 Task: Look for space in Itaberaí, Brazil from 5th June, 2023 to 16th June, 2023 for 2 adults in price range Rs.14000 to Rs.18000. Place can be entire place with 1  bedroom having 1 bed and 1 bathroom. Property type can be house, flat, guest house, hotel. Amenities needed are: wifi. Booking option can be shelf check-in. Required host language is Spanish.
Action: Key pressed i<Key.caps_lock>taberai,<Key.space><Key.caps_lock>b<Key.caps_lock>razil<Key.enter>
Screenshot: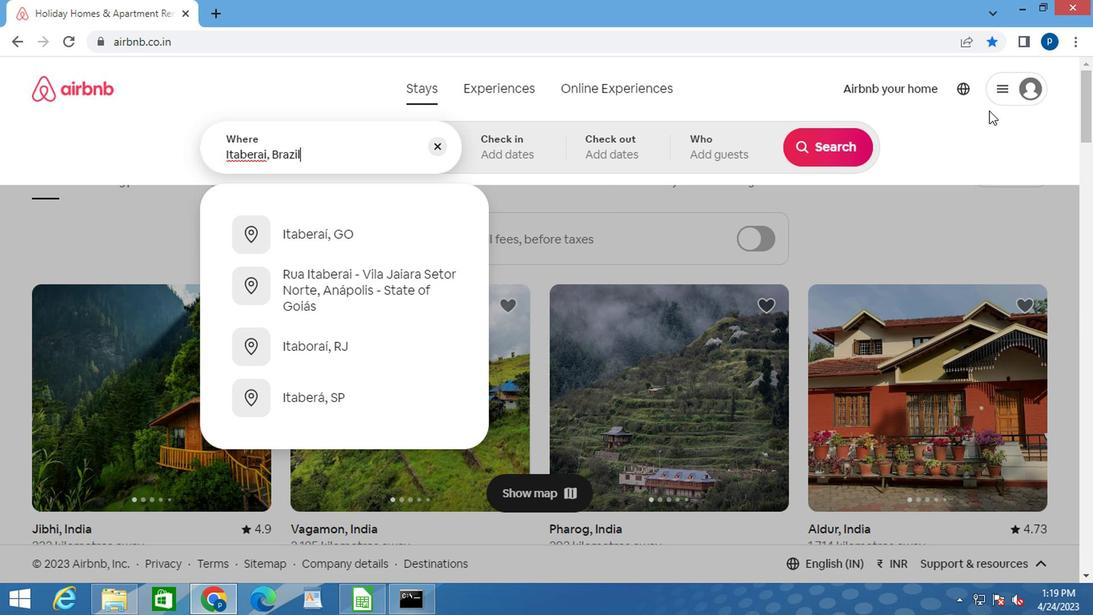 
Action: Mouse moved to (810, 273)
Screenshot: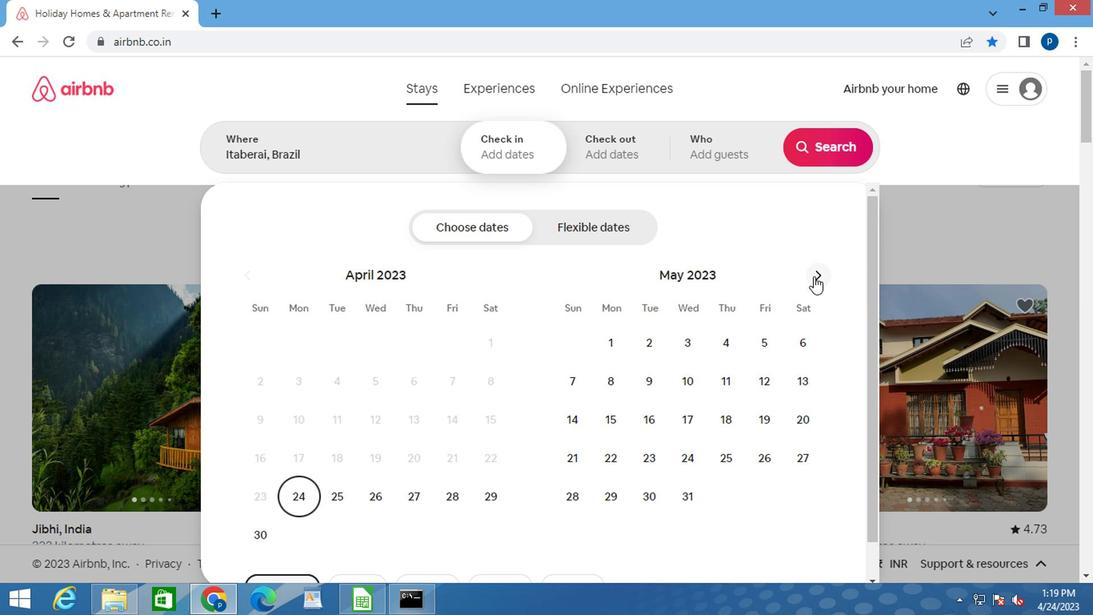 
Action: Mouse pressed left at (810, 273)
Screenshot: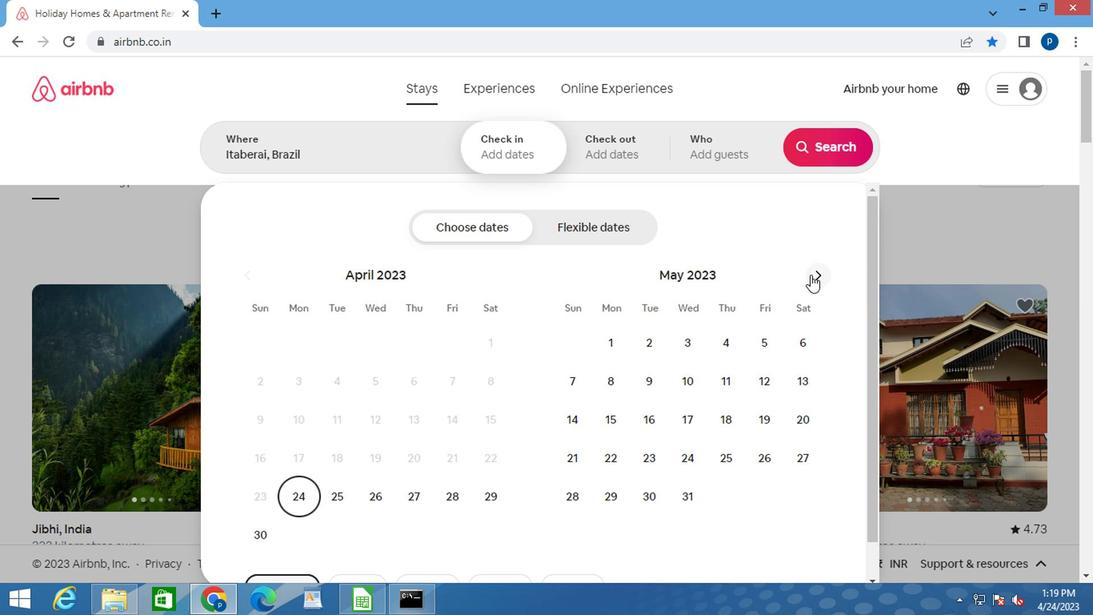 
Action: Mouse moved to (611, 378)
Screenshot: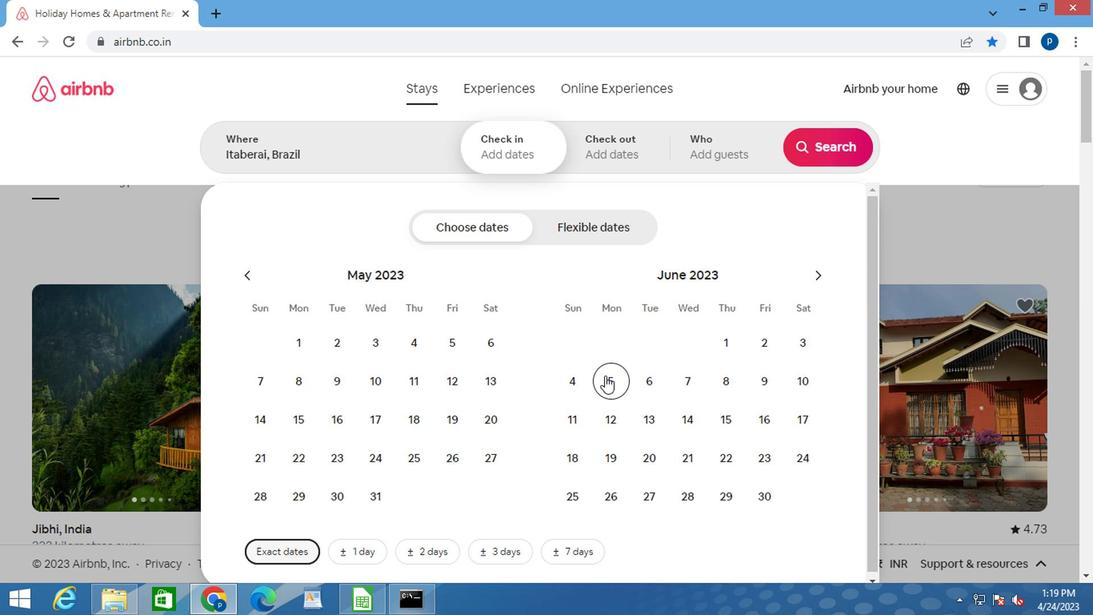 
Action: Mouse pressed left at (611, 378)
Screenshot: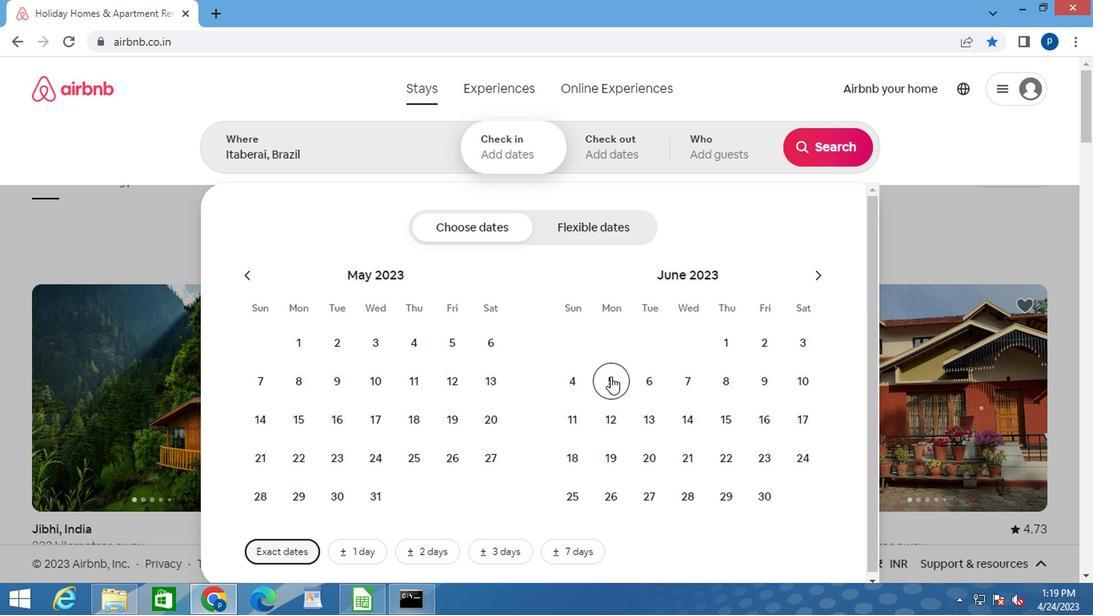 
Action: Mouse moved to (754, 420)
Screenshot: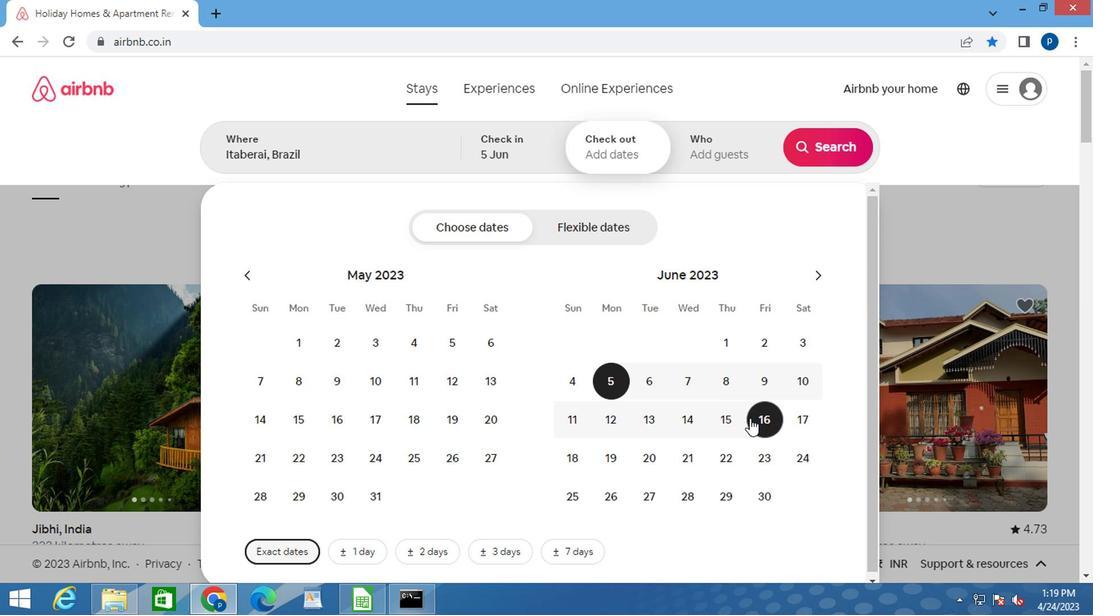 
Action: Mouse pressed left at (754, 420)
Screenshot: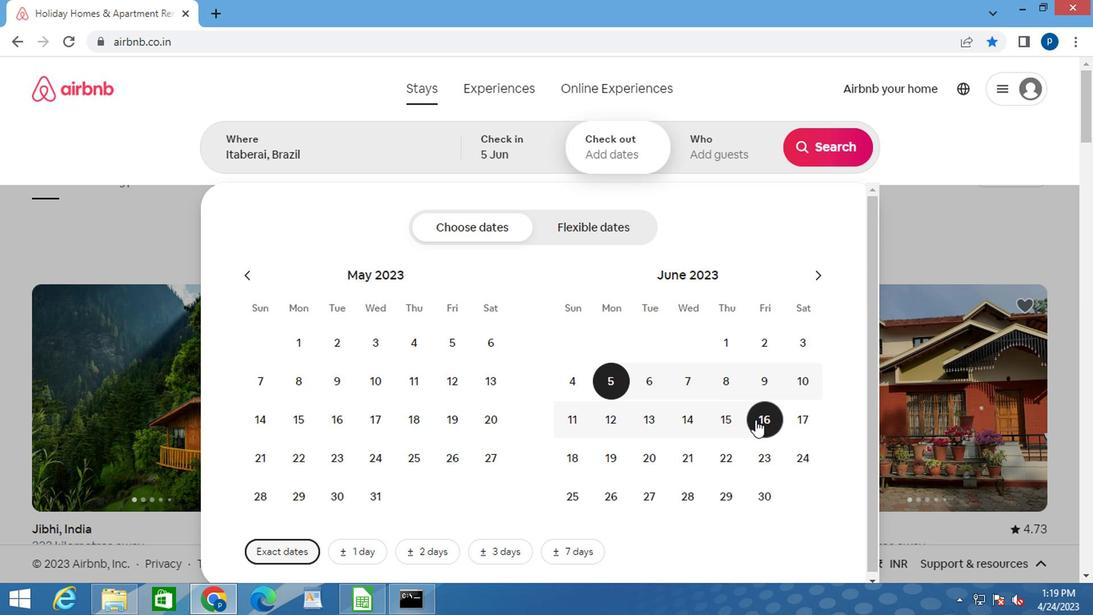 
Action: Mouse moved to (725, 148)
Screenshot: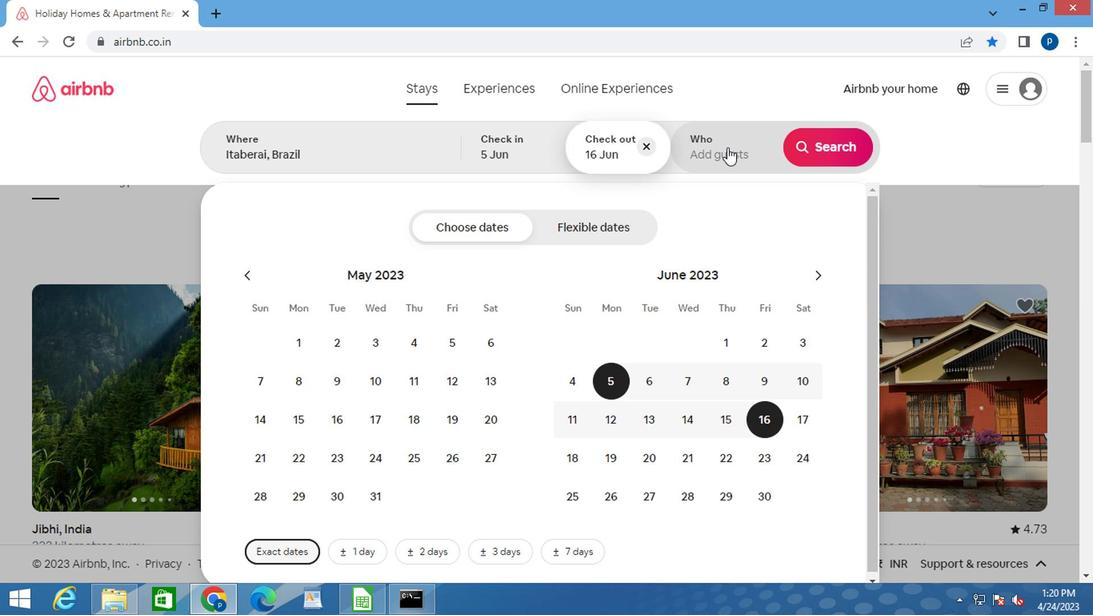 
Action: Mouse pressed left at (725, 148)
Screenshot: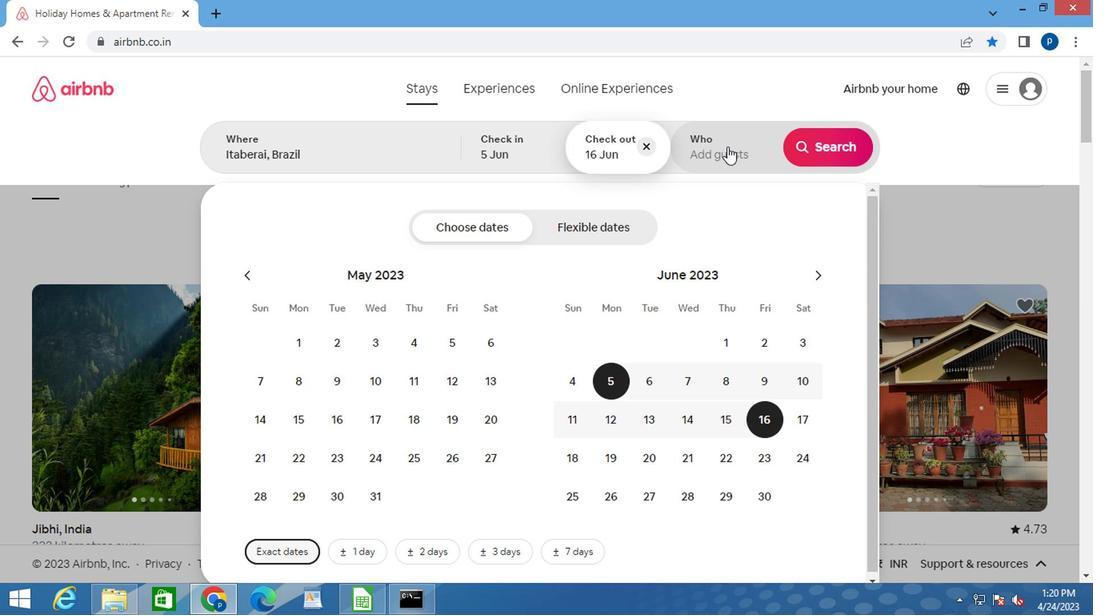 
Action: Mouse moved to (827, 229)
Screenshot: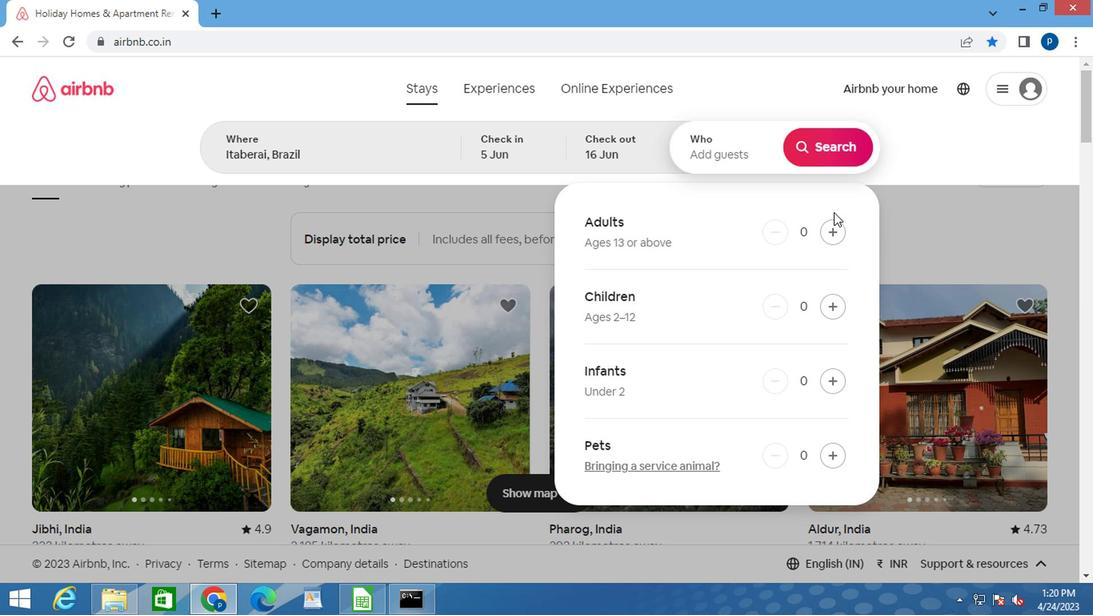 
Action: Mouse pressed left at (827, 229)
Screenshot: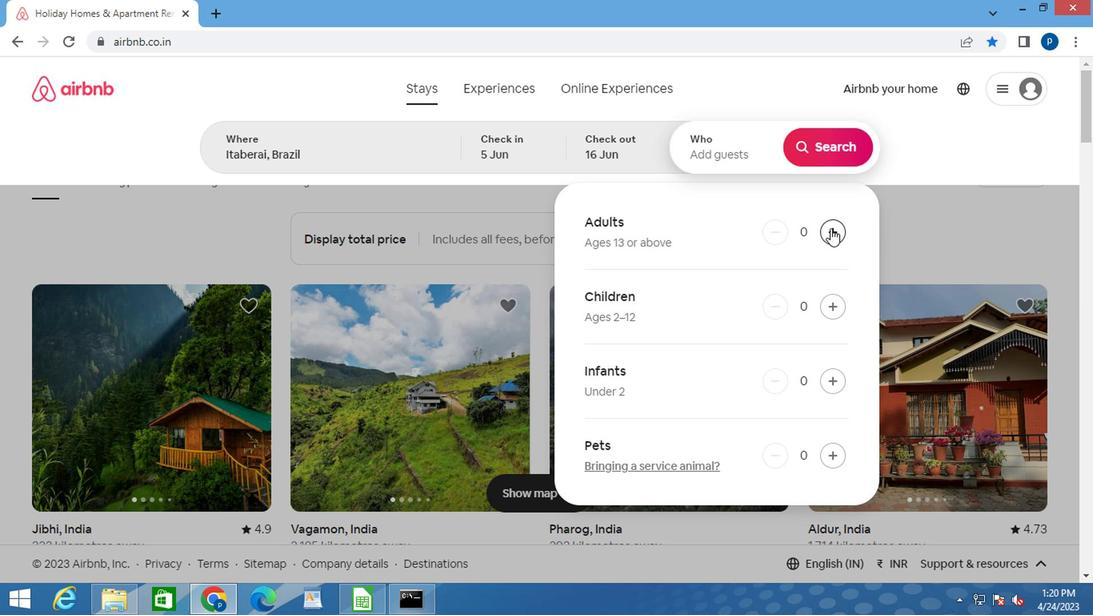 
Action: Mouse pressed left at (827, 229)
Screenshot: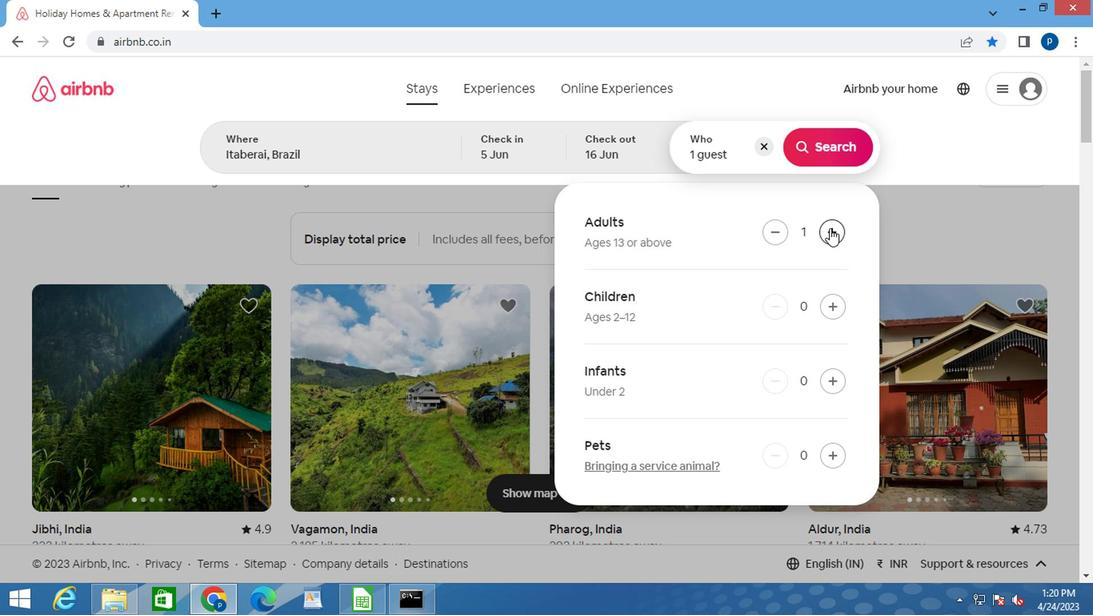 
Action: Mouse moved to (822, 150)
Screenshot: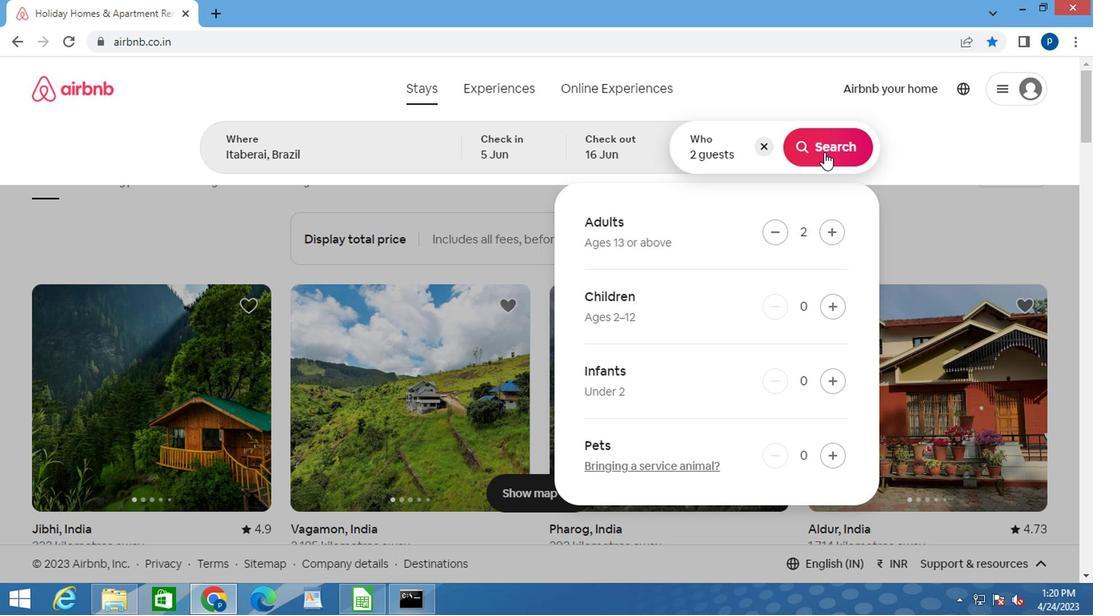 
Action: Mouse pressed left at (822, 150)
Screenshot: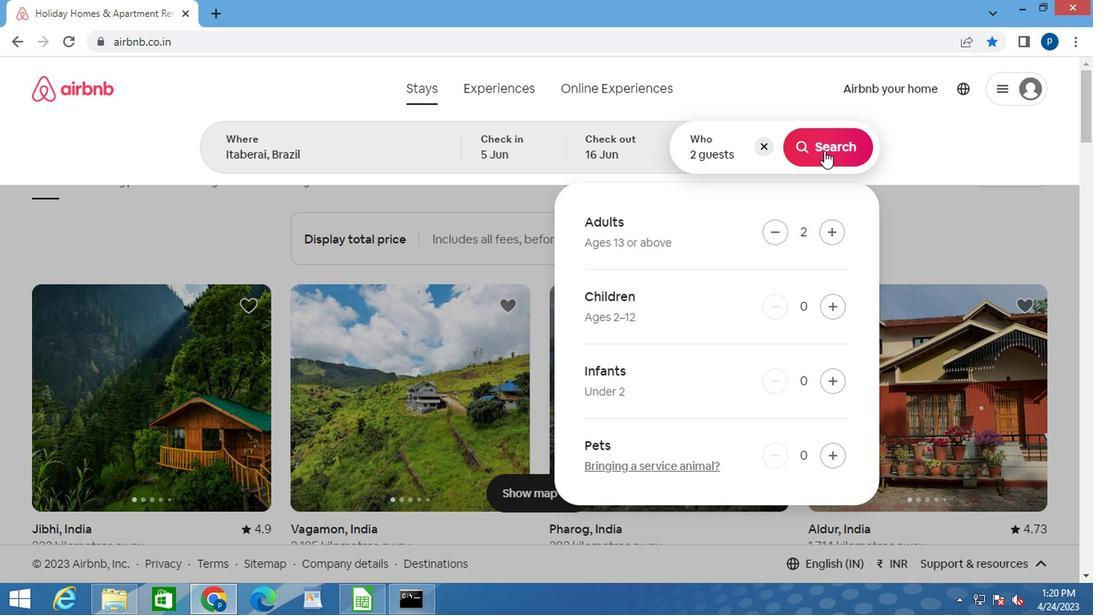 
Action: Mouse moved to (1014, 153)
Screenshot: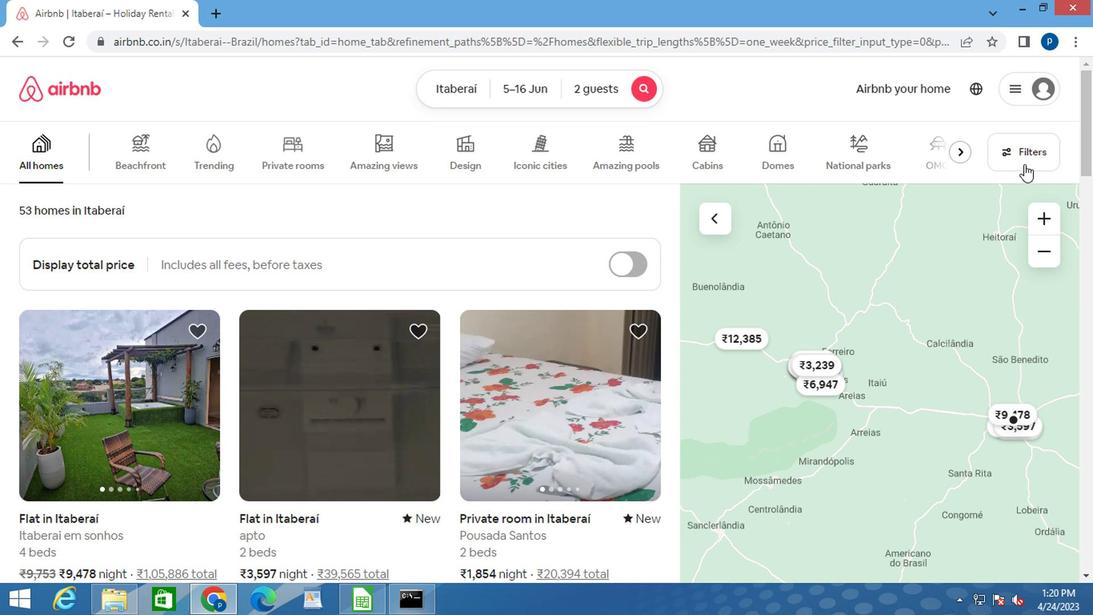 
Action: Mouse pressed left at (1014, 153)
Screenshot: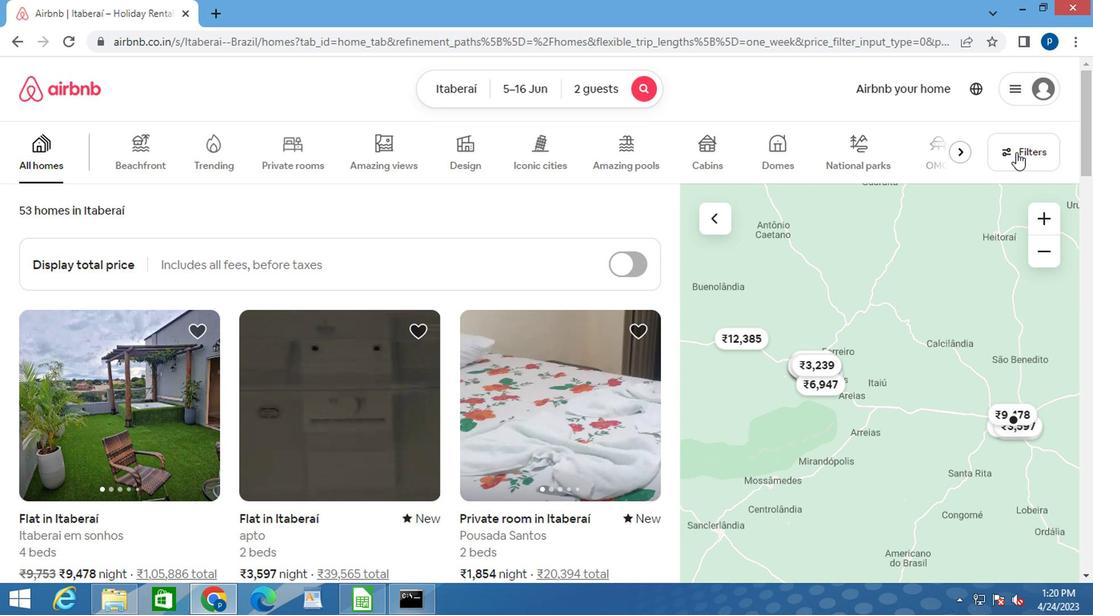 
Action: Mouse moved to (337, 354)
Screenshot: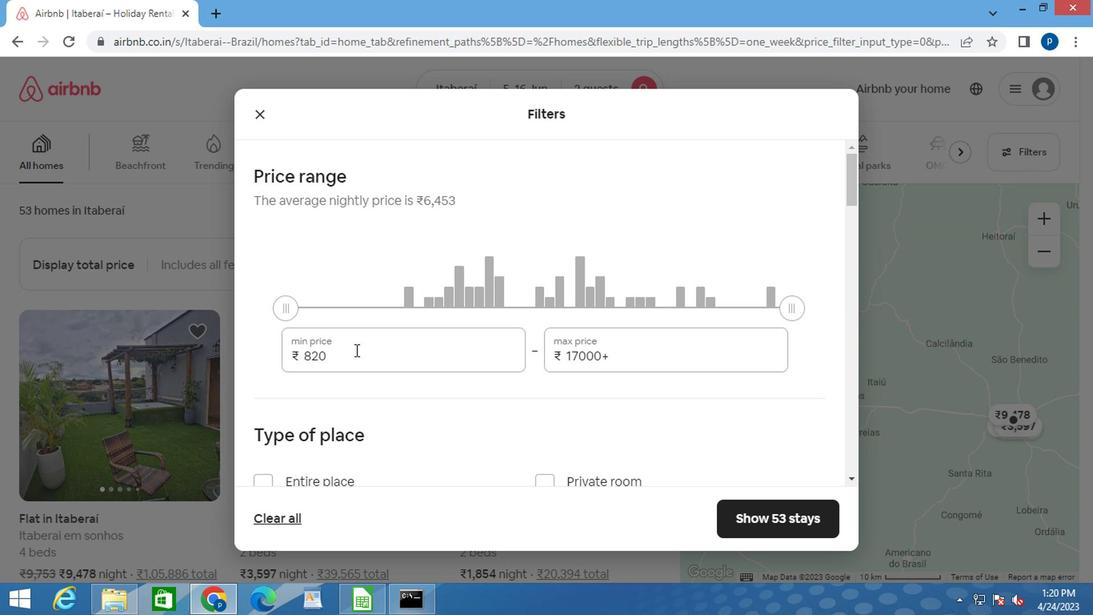 
Action: Mouse pressed left at (337, 354)
Screenshot: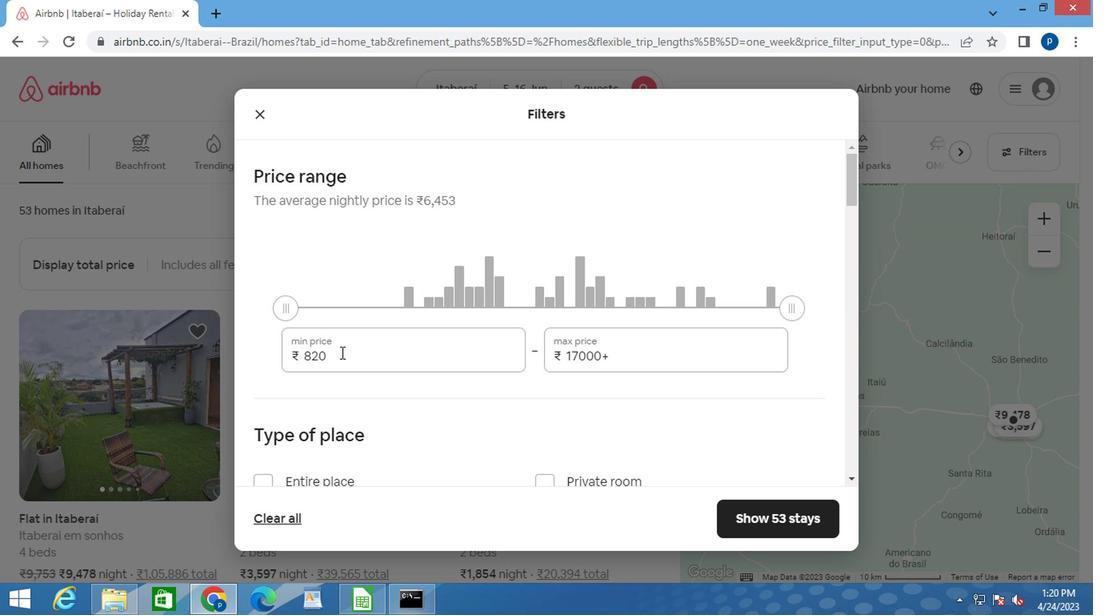 
Action: Mouse pressed left at (337, 354)
Screenshot: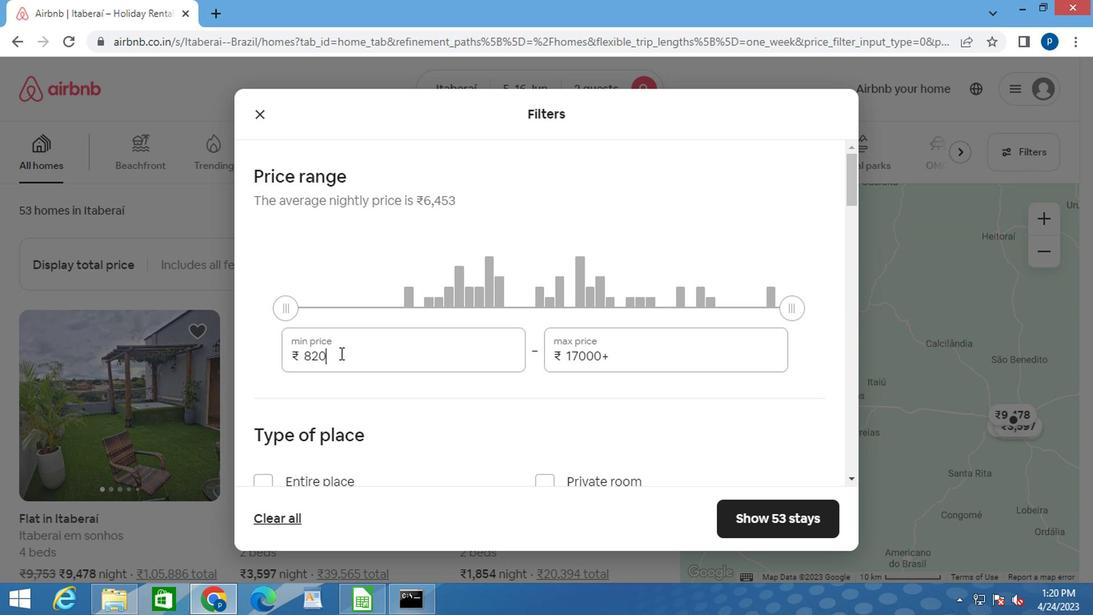 
Action: Mouse pressed left at (337, 354)
Screenshot: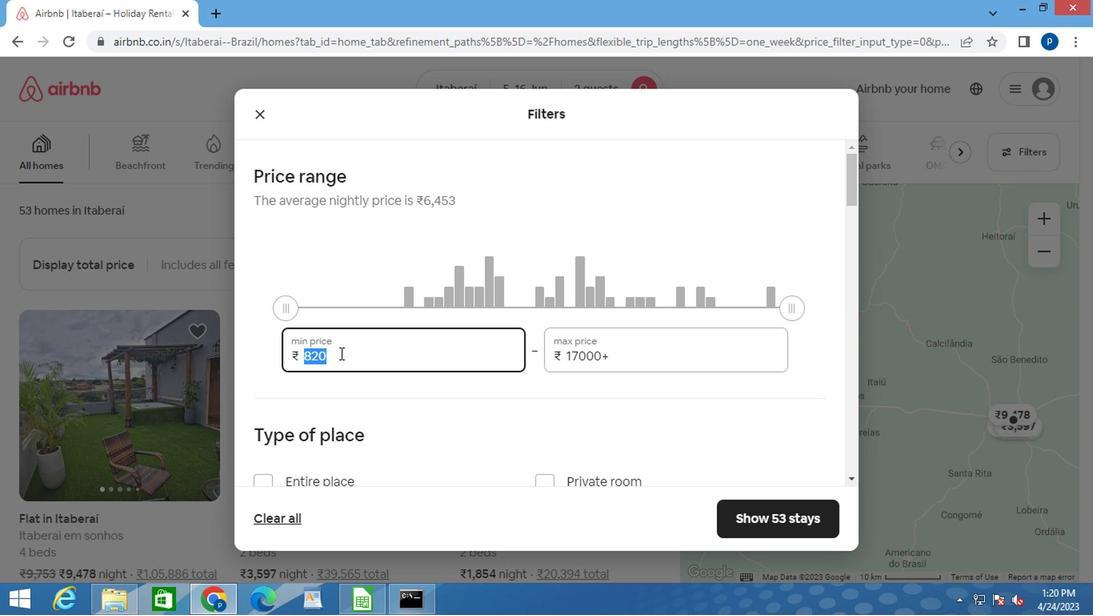 
Action: Key pressed 14000<Key.tab>1800
Screenshot: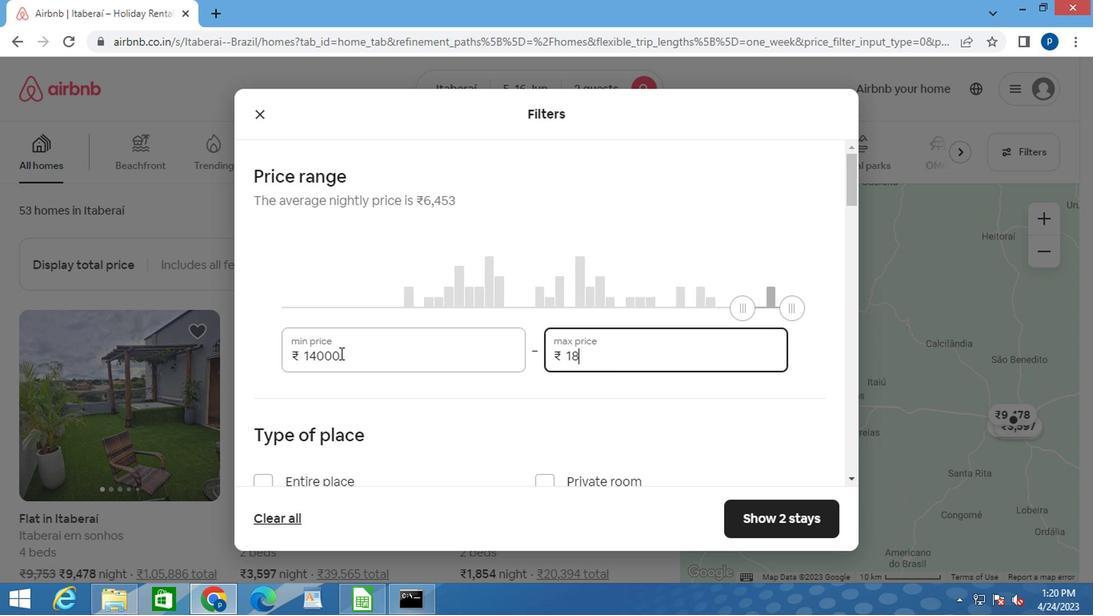
Action: Mouse moved to (384, 382)
Screenshot: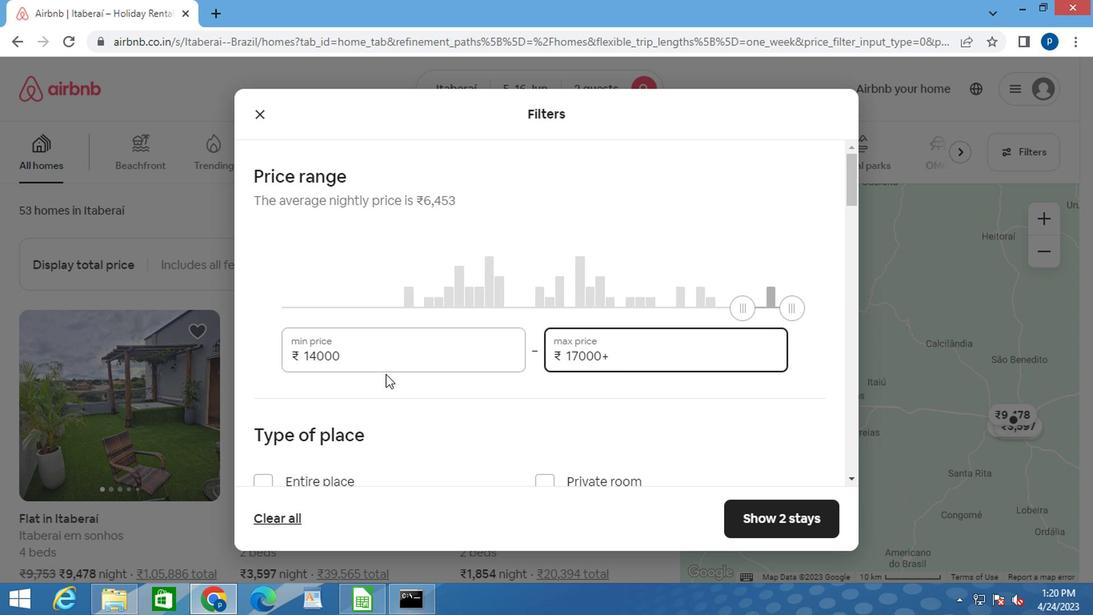 
Action: Mouse scrolled (384, 381) with delta (0, -1)
Screenshot: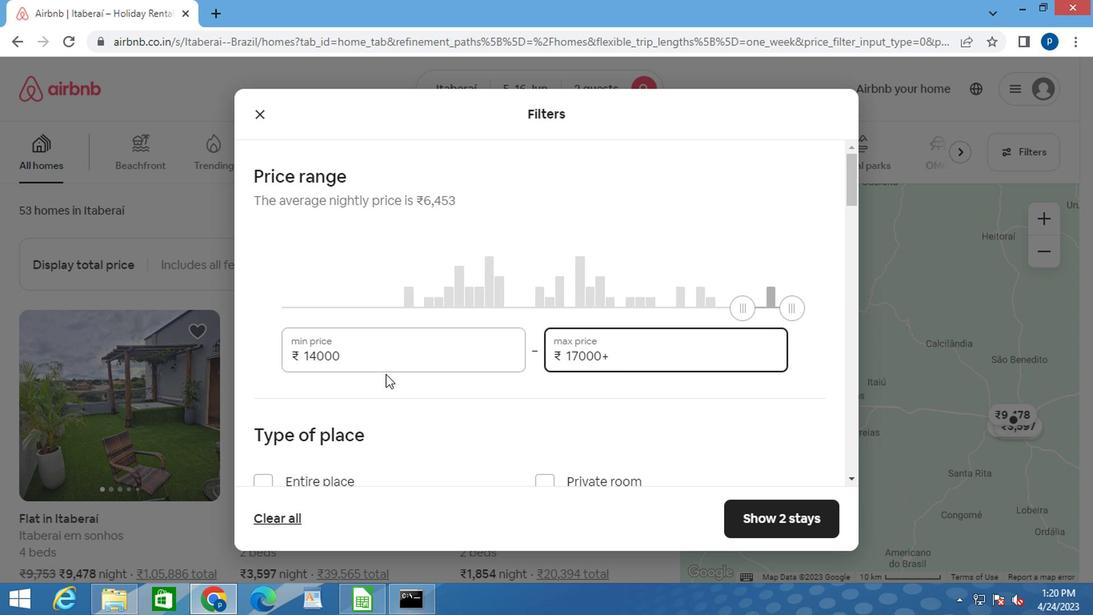 
Action: Mouse scrolled (384, 381) with delta (0, -1)
Screenshot: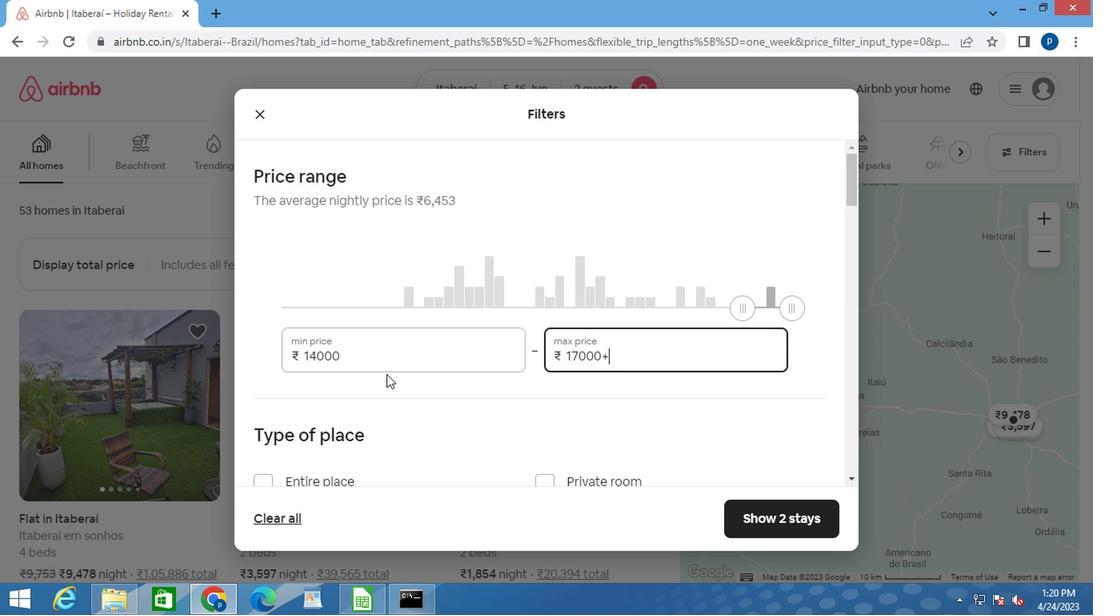 
Action: Mouse moved to (383, 382)
Screenshot: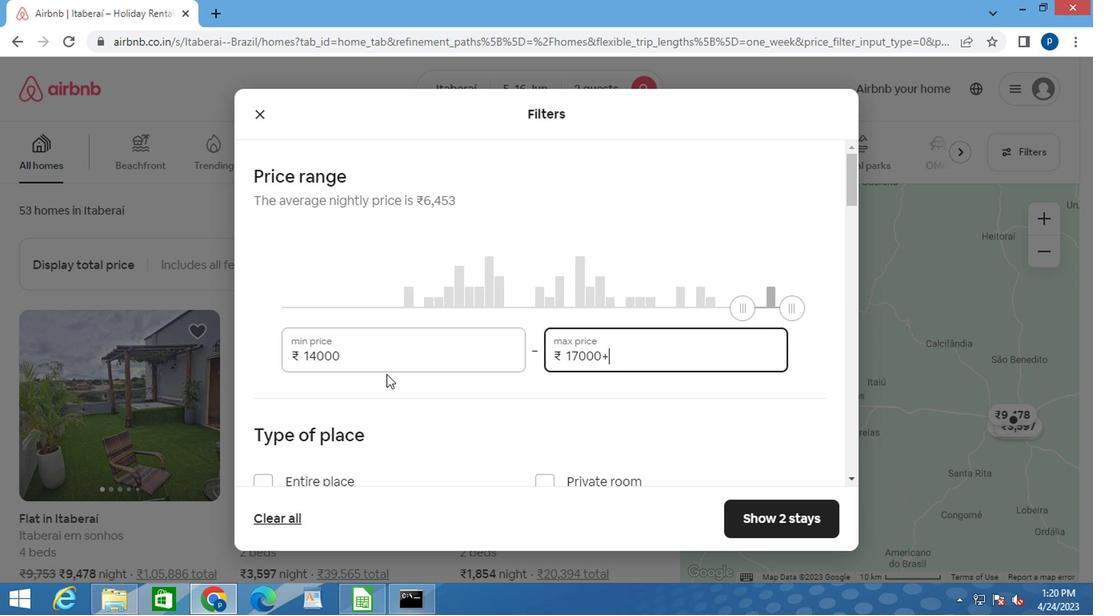 
Action: Mouse scrolled (383, 382) with delta (0, 0)
Screenshot: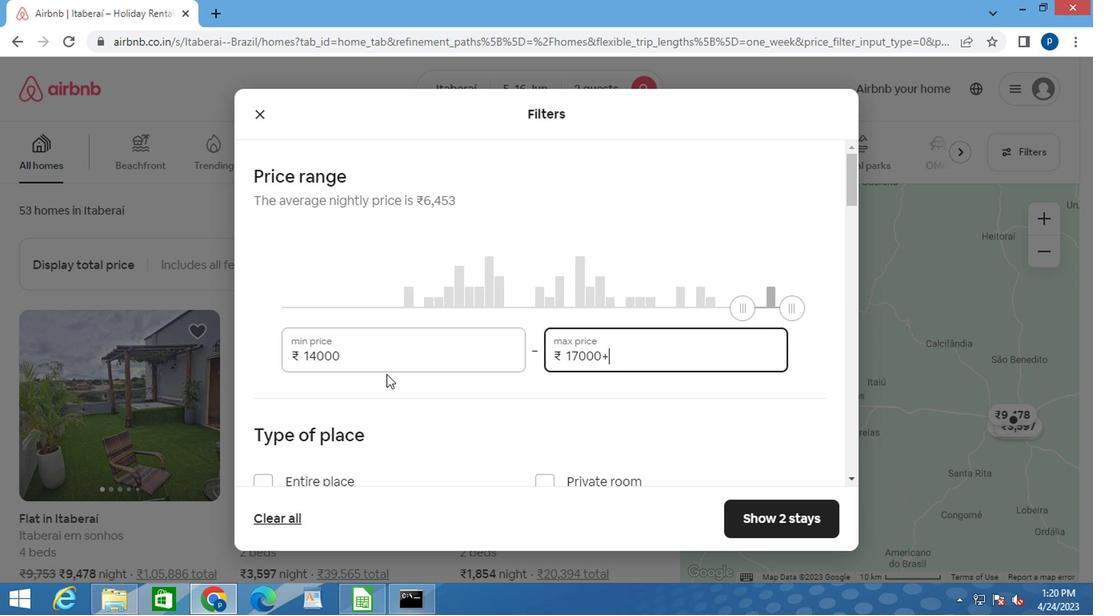 
Action: Mouse moved to (261, 249)
Screenshot: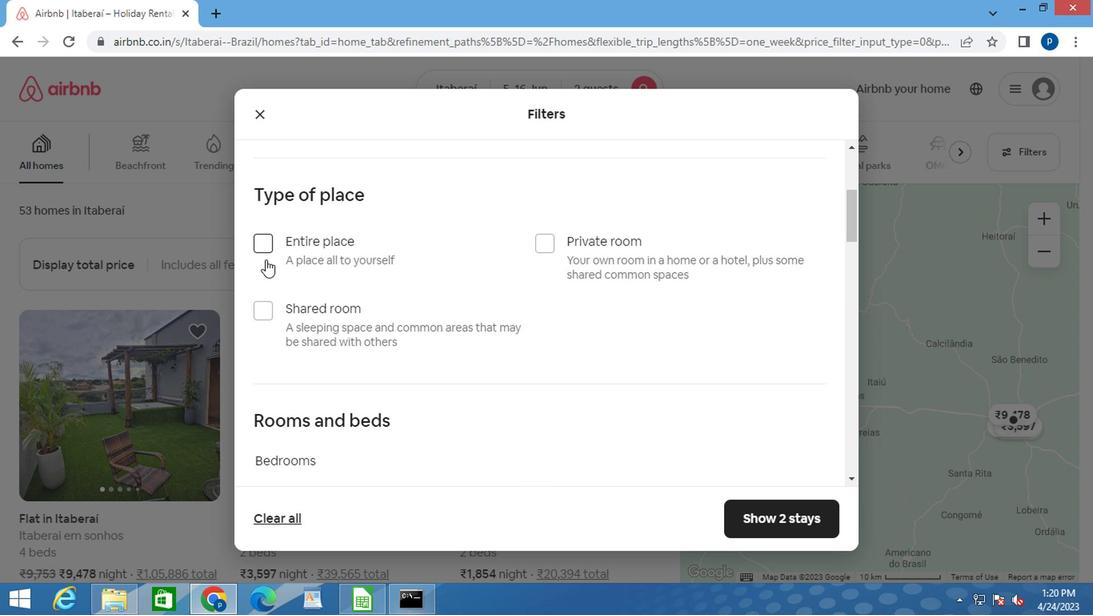 
Action: Mouse pressed left at (261, 249)
Screenshot: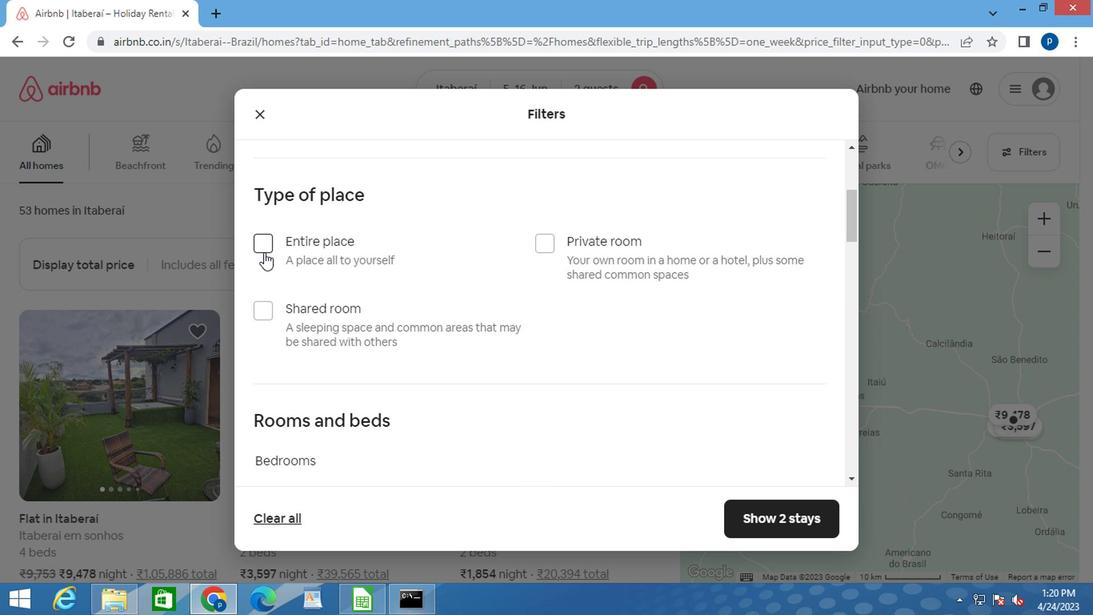 
Action: Mouse moved to (489, 323)
Screenshot: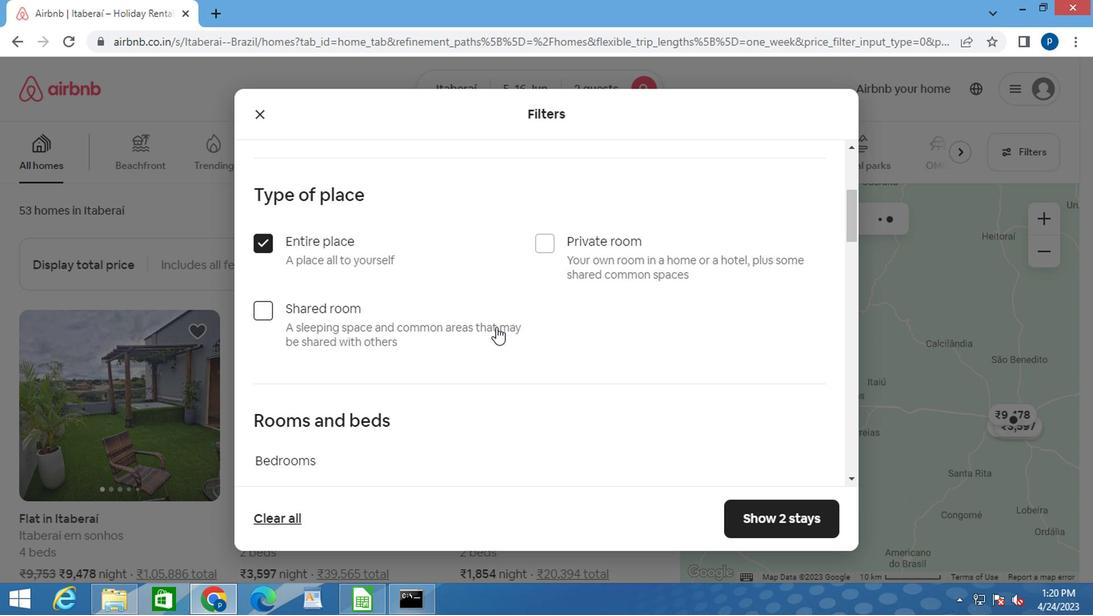
Action: Mouse scrolled (489, 322) with delta (0, 0)
Screenshot: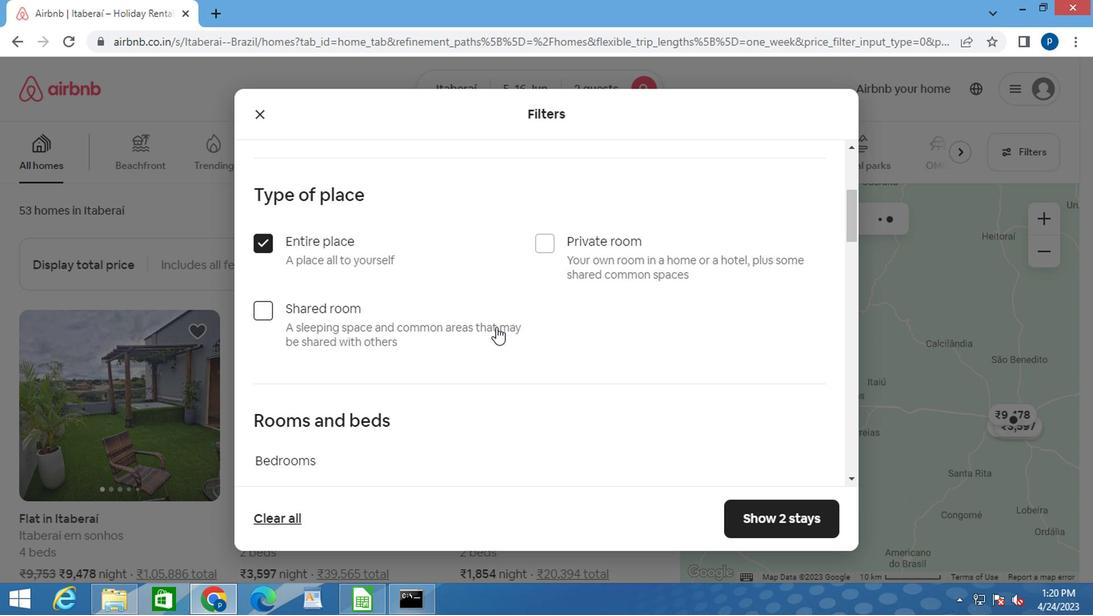 
Action: Mouse moved to (482, 324)
Screenshot: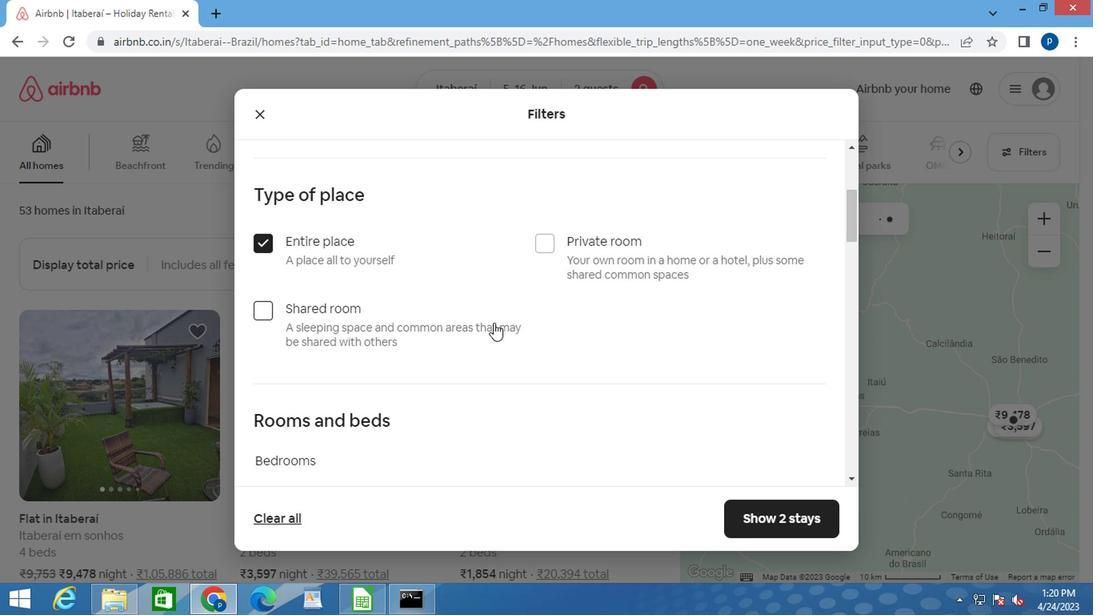 
Action: Mouse scrolled (482, 323) with delta (0, -1)
Screenshot: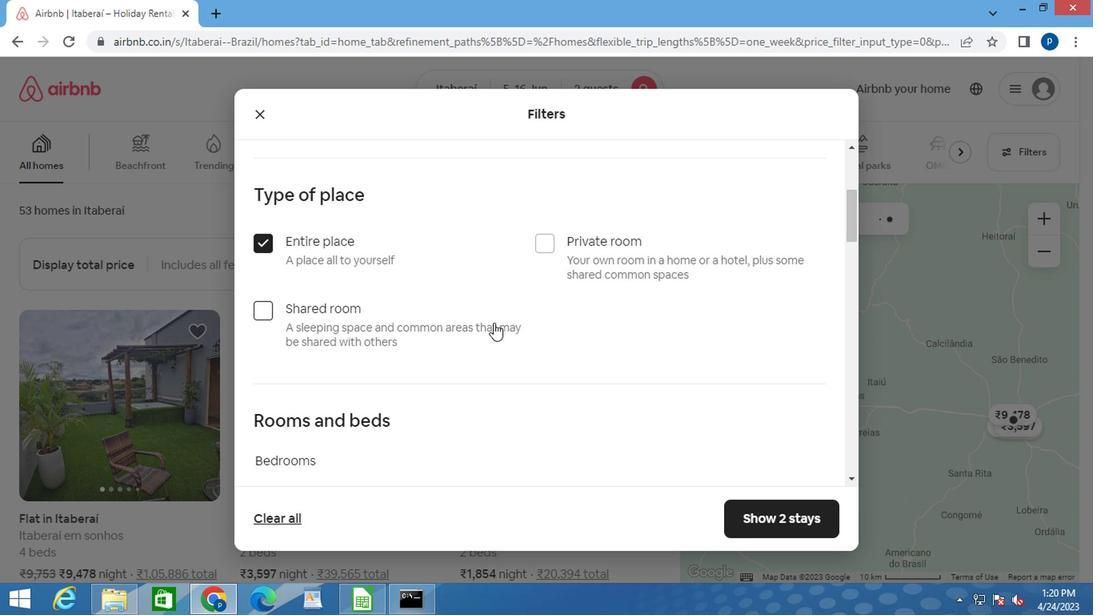 
Action: Mouse moved to (332, 342)
Screenshot: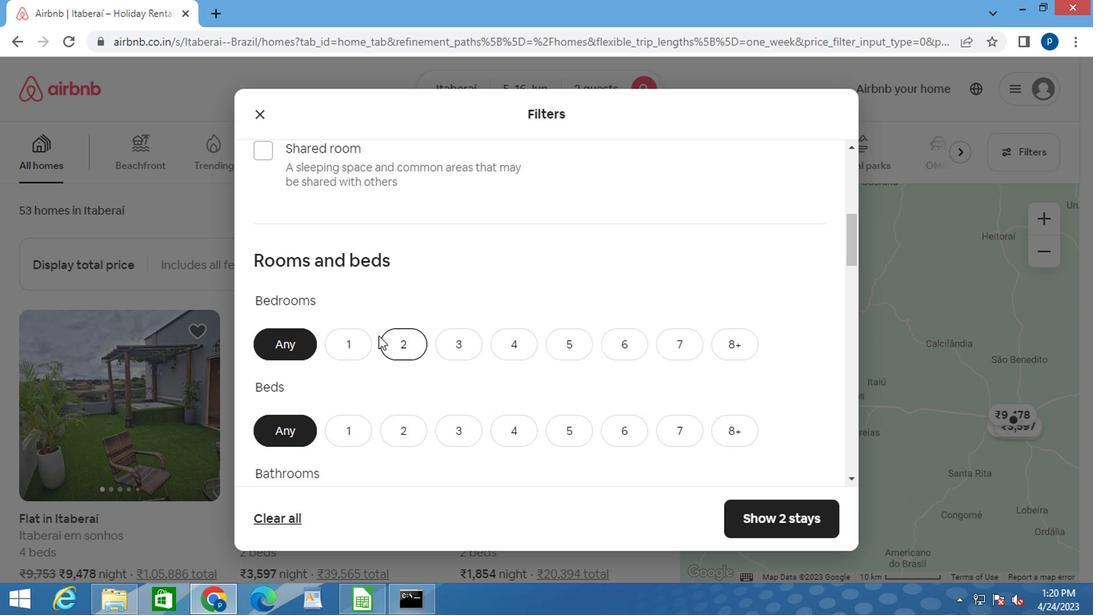 
Action: Mouse pressed left at (332, 342)
Screenshot: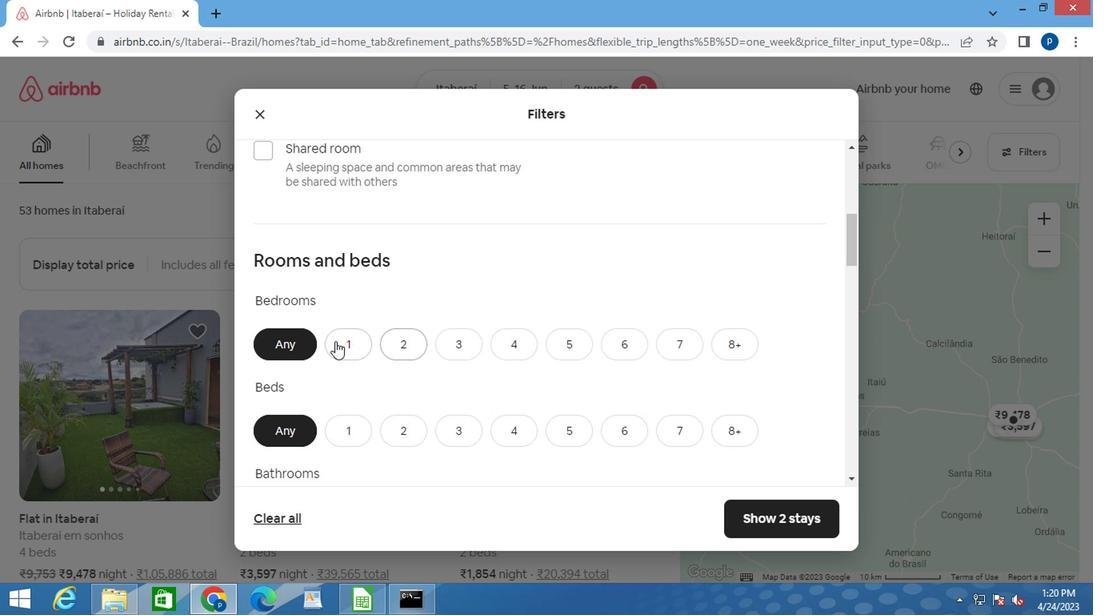 
Action: Mouse moved to (337, 342)
Screenshot: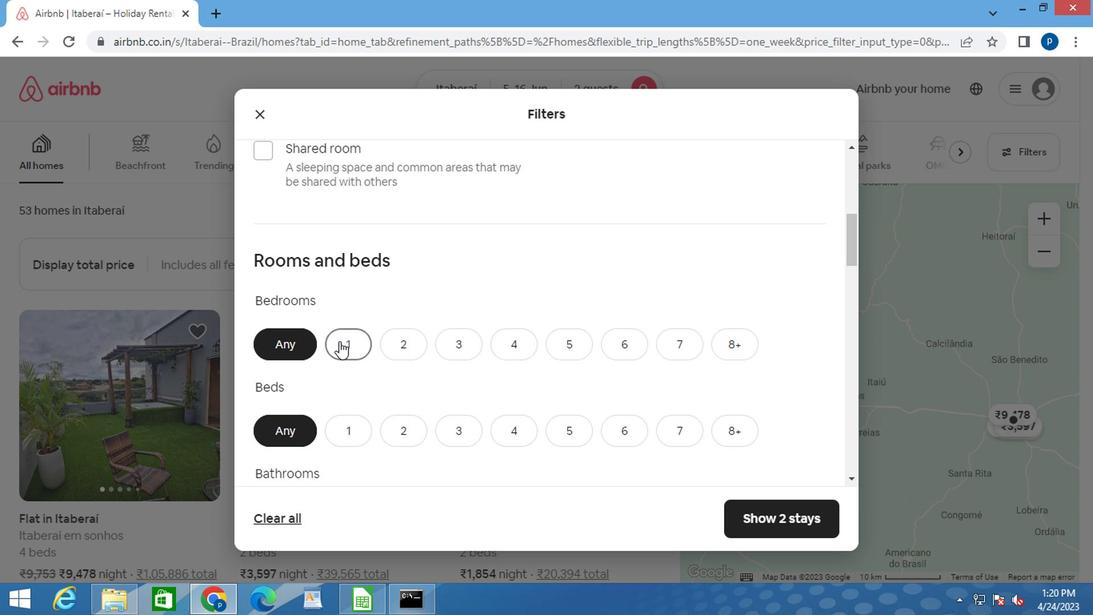 
Action: Mouse scrolled (337, 342) with delta (0, 0)
Screenshot: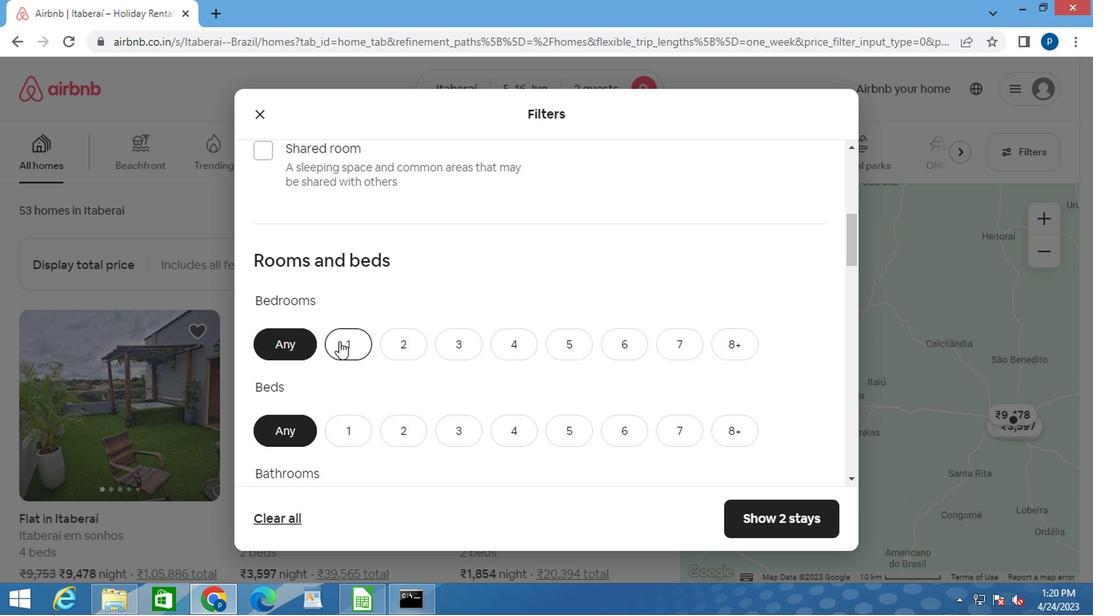 
Action: Mouse scrolled (337, 342) with delta (0, 0)
Screenshot: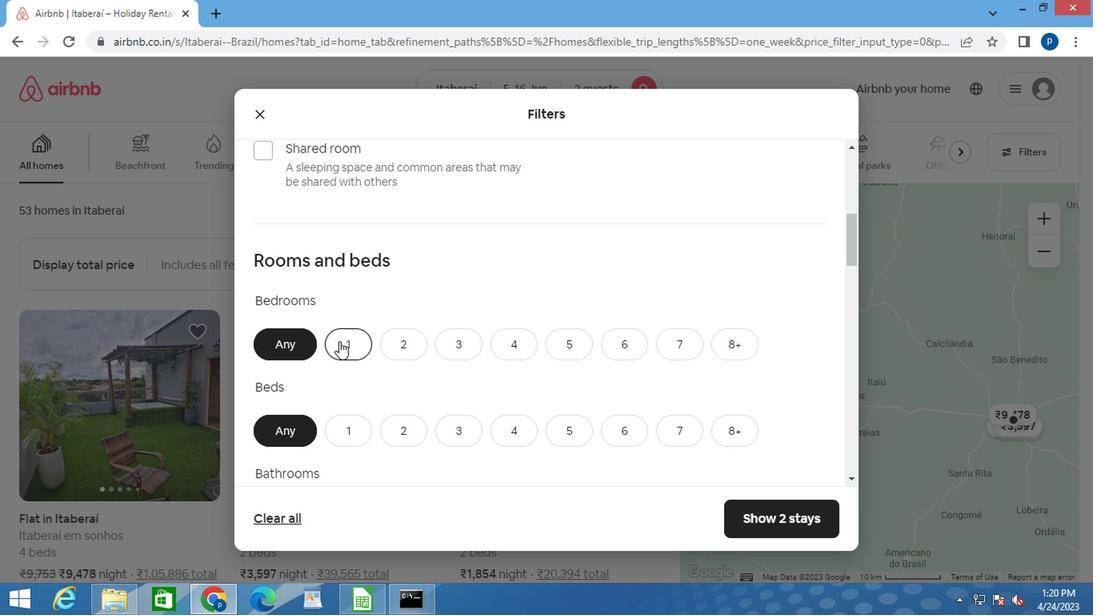 
Action: Mouse moved to (342, 272)
Screenshot: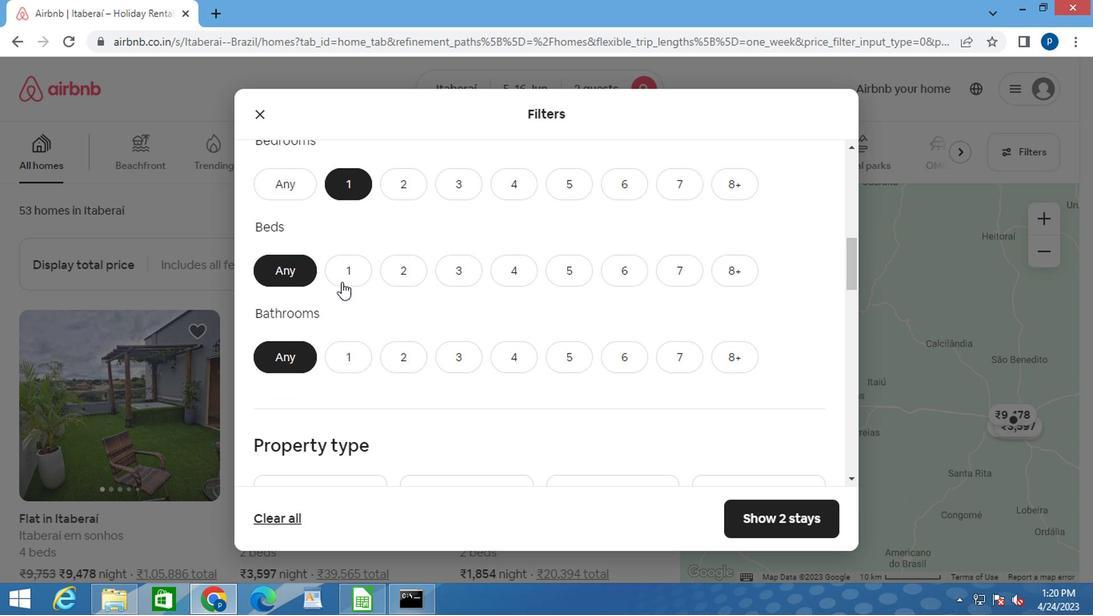 
Action: Mouse pressed left at (342, 272)
Screenshot: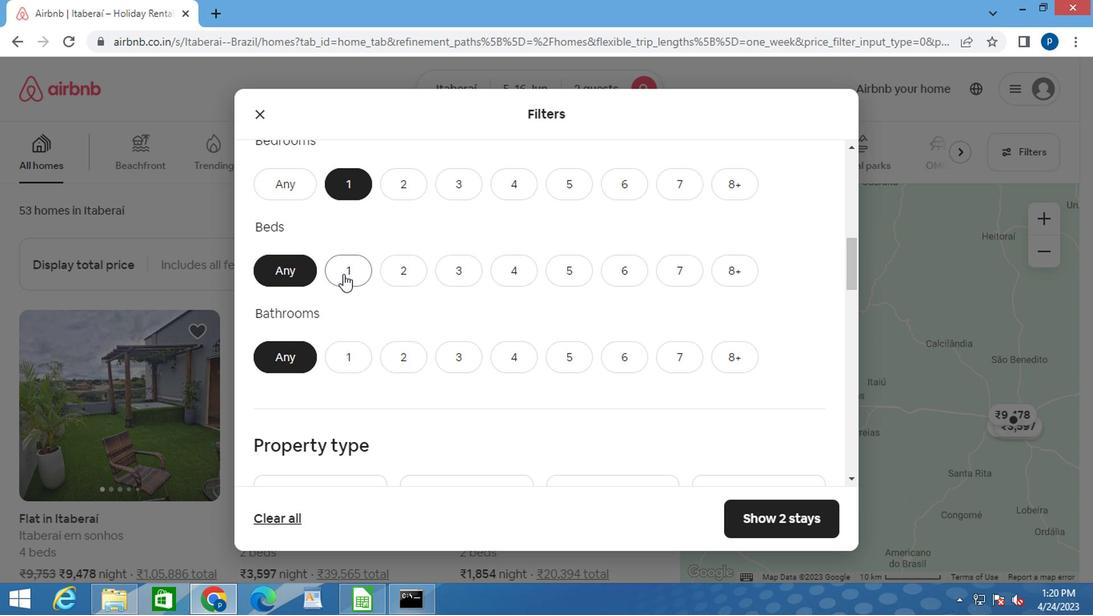 
Action: Mouse moved to (345, 354)
Screenshot: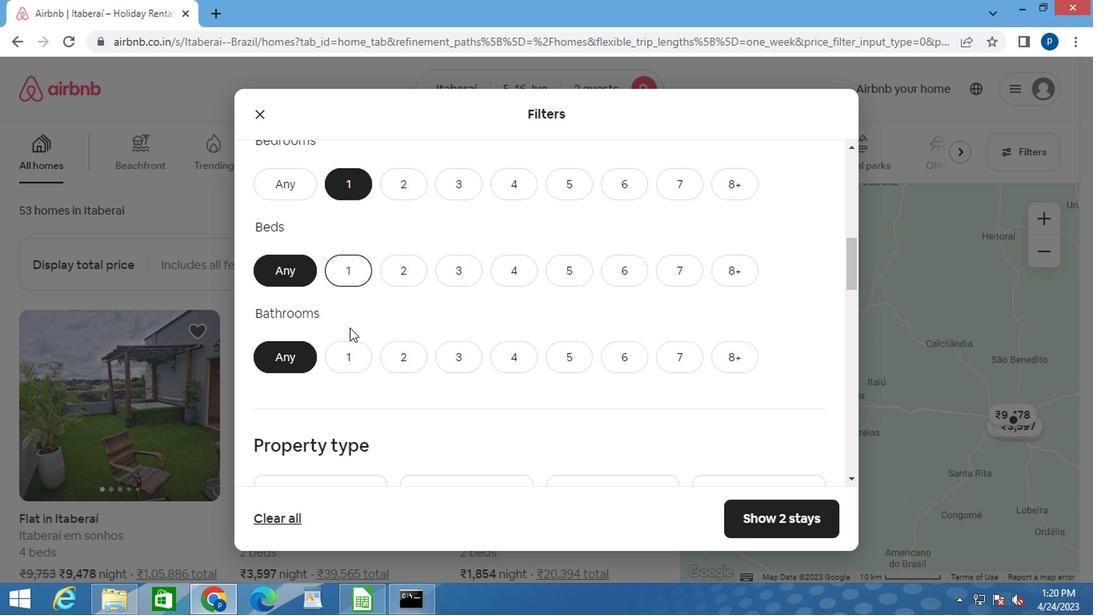 
Action: Mouse pressed left at (345, 354)
Screenshot: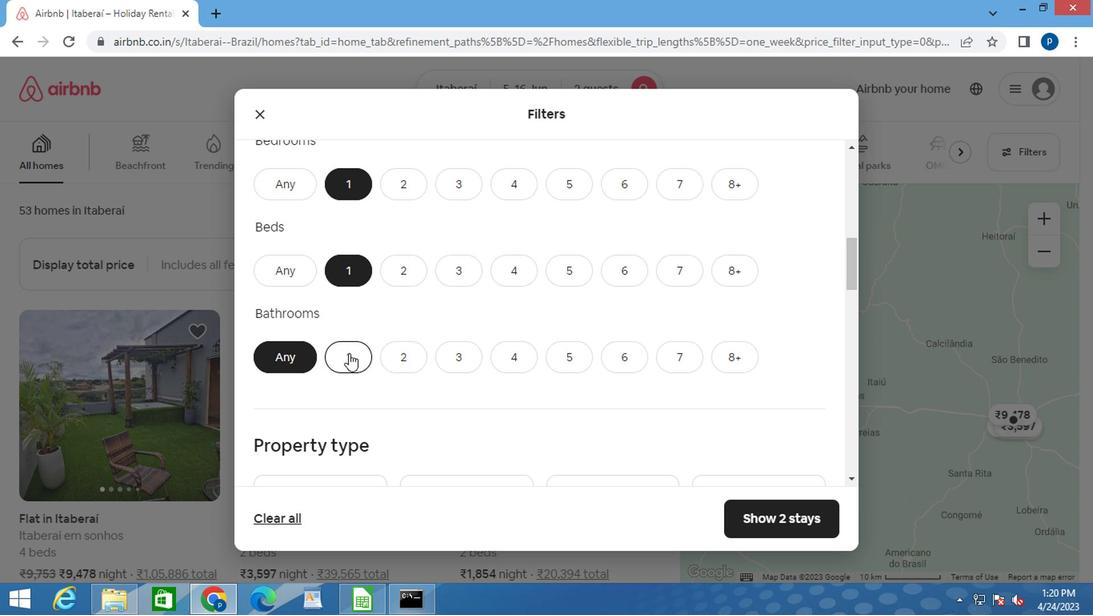 
Action: Mouse moved to (370, 348)
Screenshot: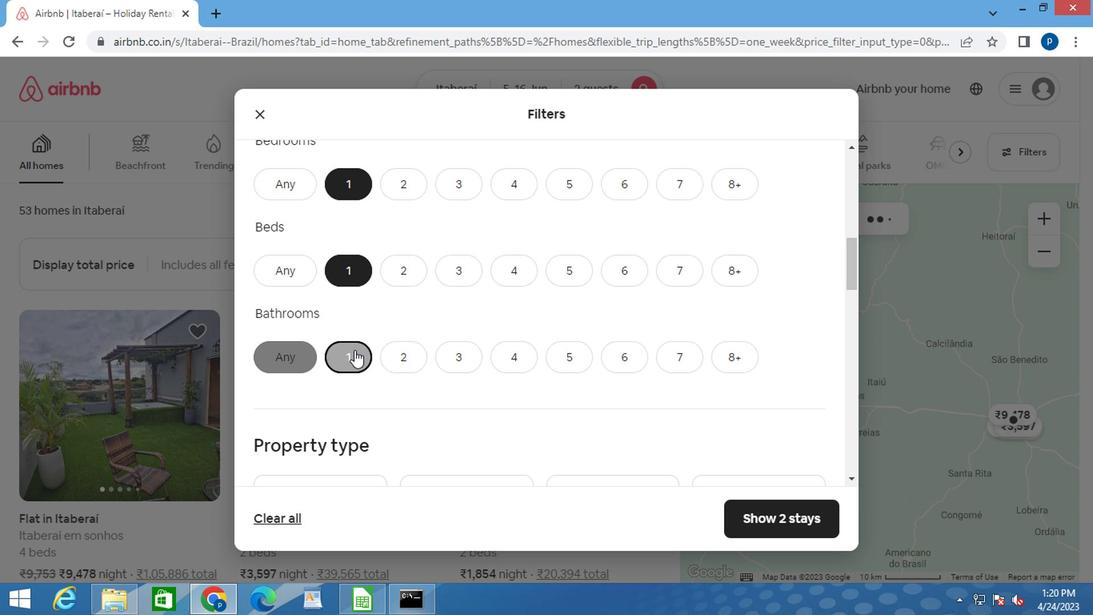 
Action: Mouse scrolled (370, 347) with delta (0, 0)
Screenshot: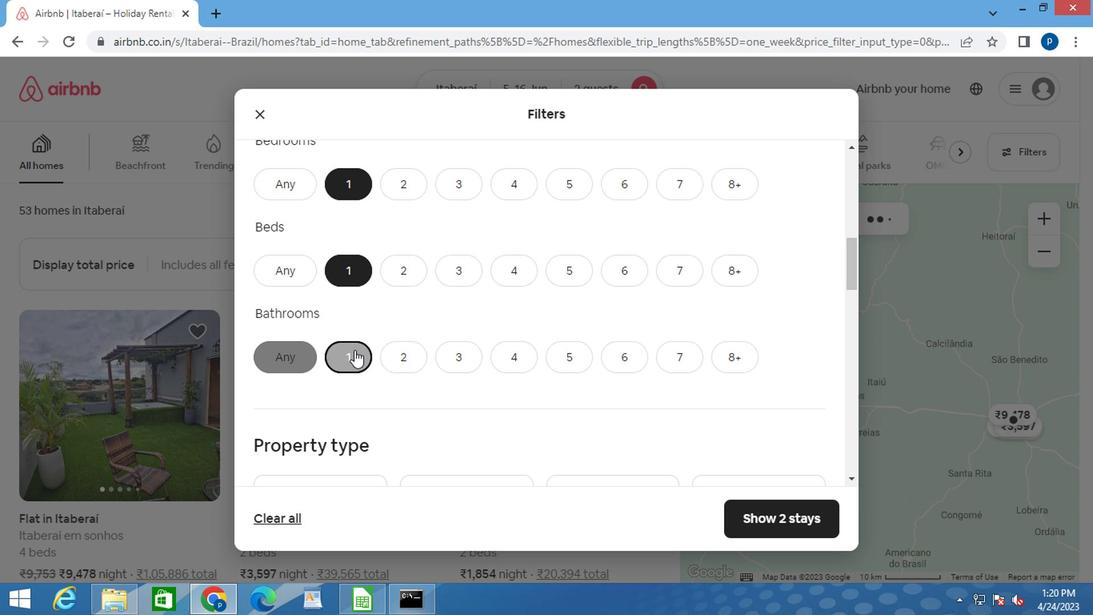 
Action: Mouse moved to (371, 349)
Screenshot: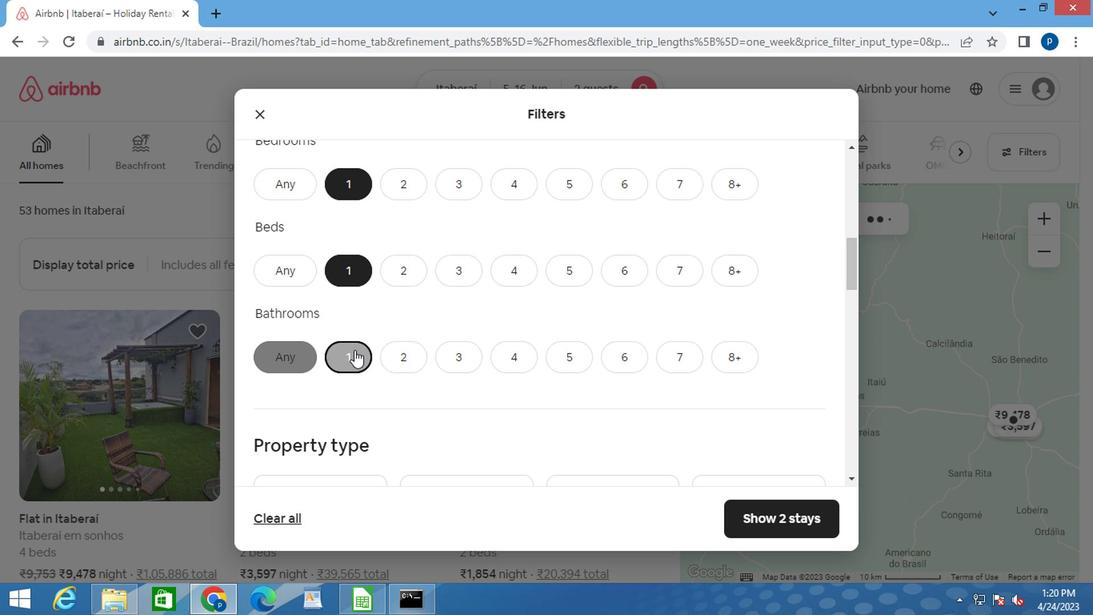 
Action: Mouse scrolled (371, 348) with delta (0, 0)
Screenshot: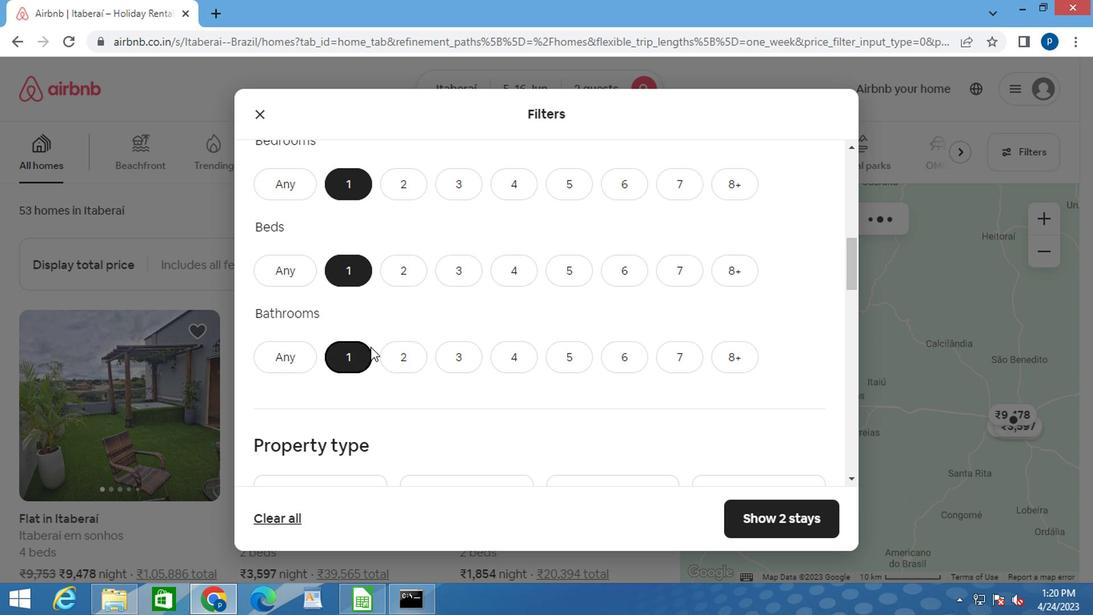
Action: Mouse scrolled (371, 348) with delta (0, 0)
Screenshot: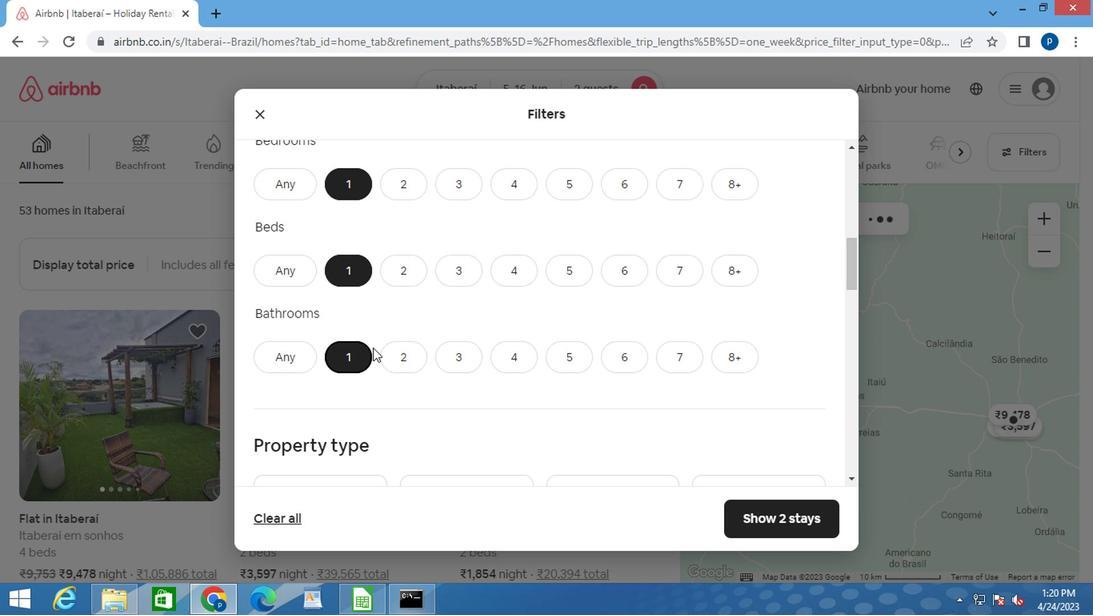 
Action: Mouse moved to (353, 309)
Screenshot: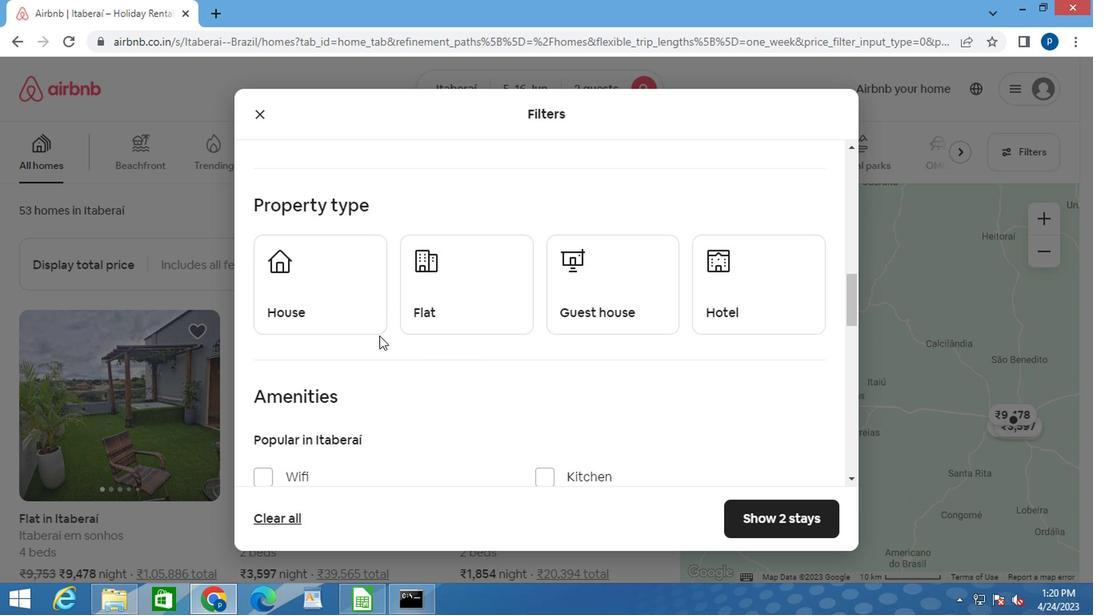 
Action: Mouse pressed left at (353, 309)
Screenshot: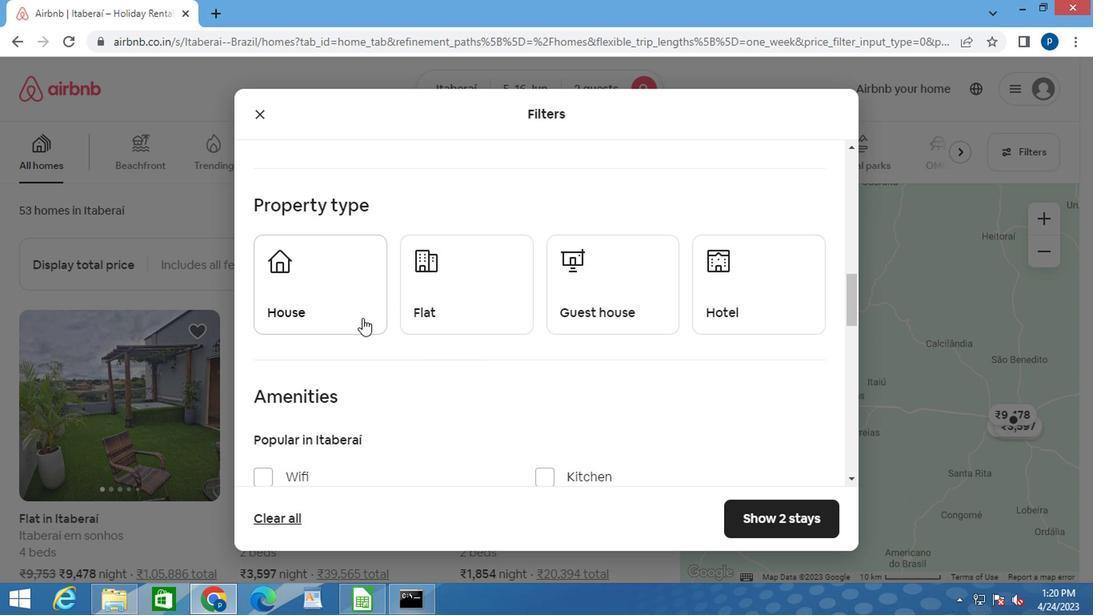
Action: Mouse moved to (455, 306)
Screenshot: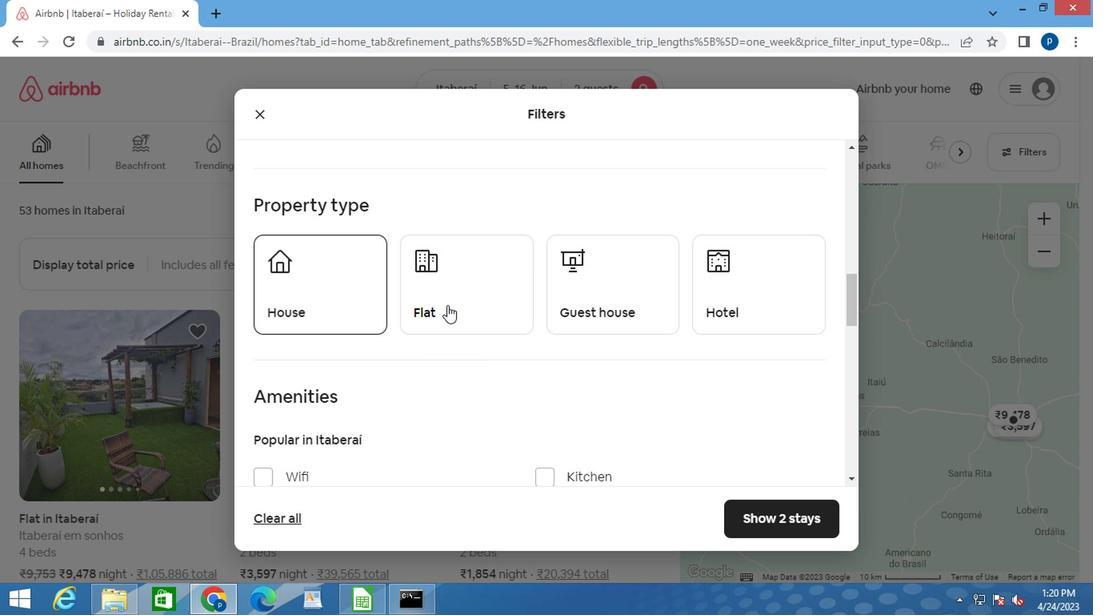 
Action: Mouse pressed left at (455, 306)
Screenshot: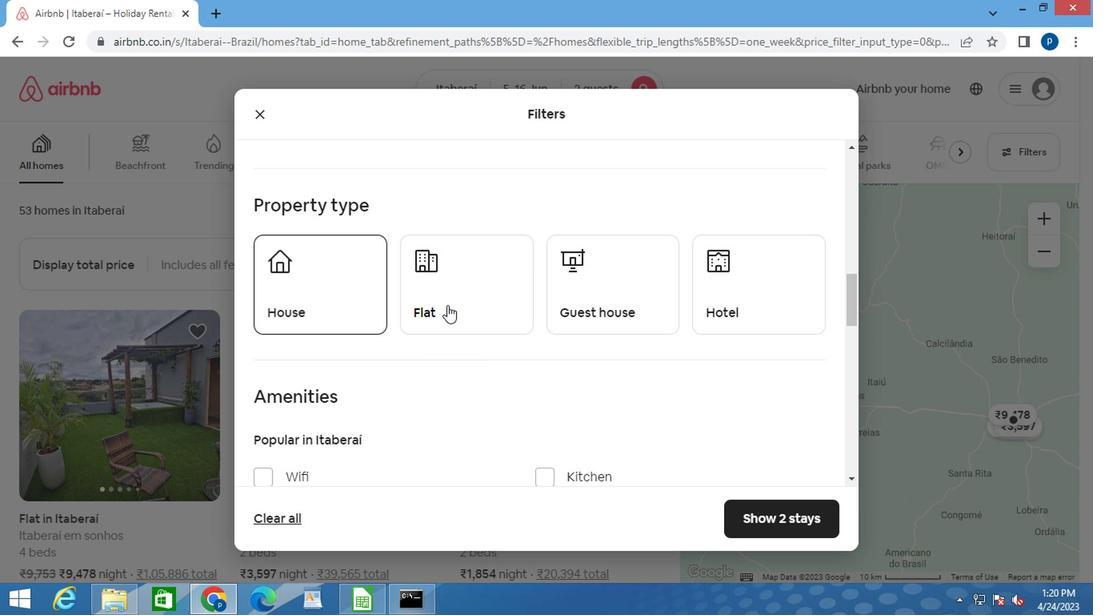 
Action: Mouse moved to (613, 294)
Screenshot: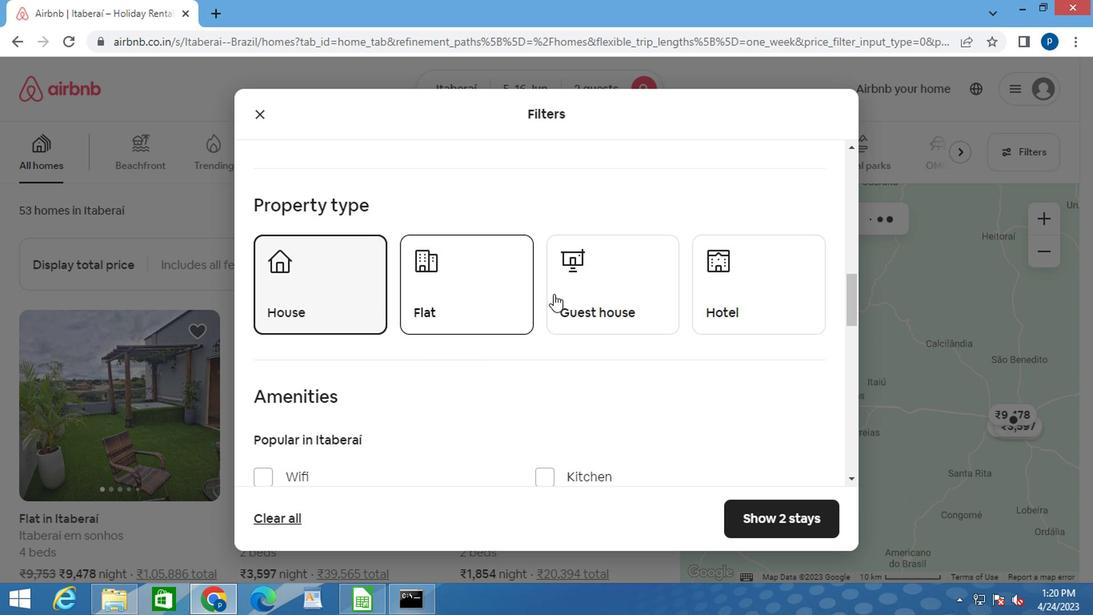 
Action: Mouse pressed left at (613, 294)
Screenshot: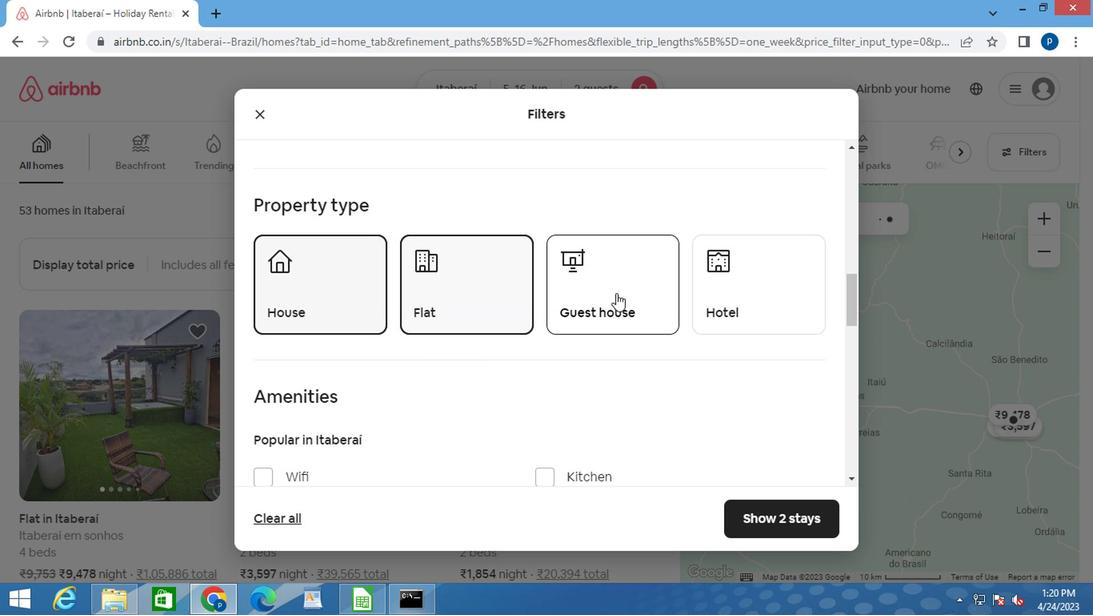
Action: Mouse moved to (730, 287)
Screenshot: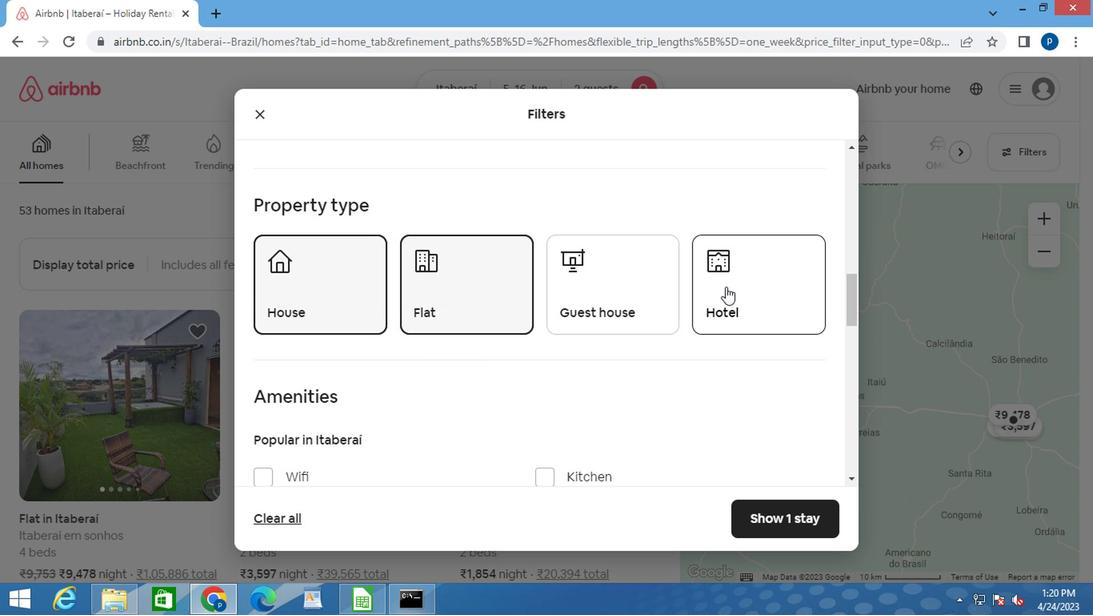 
Action: Mouse pressed left at (730, 287)
Screenshot: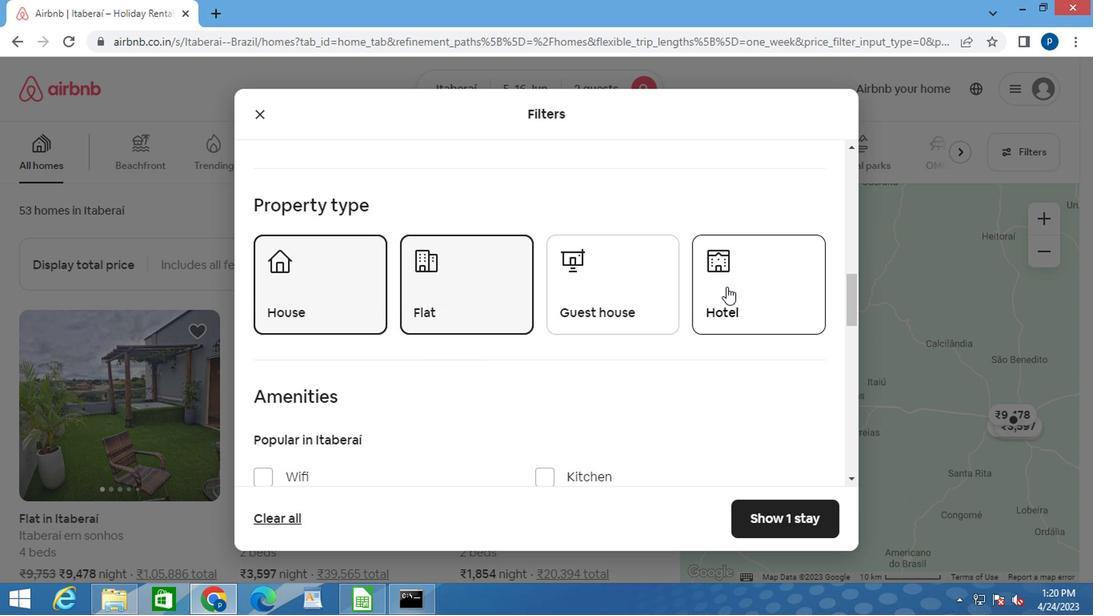 
Action: Mouse moved to (737, 301)
Screenshot: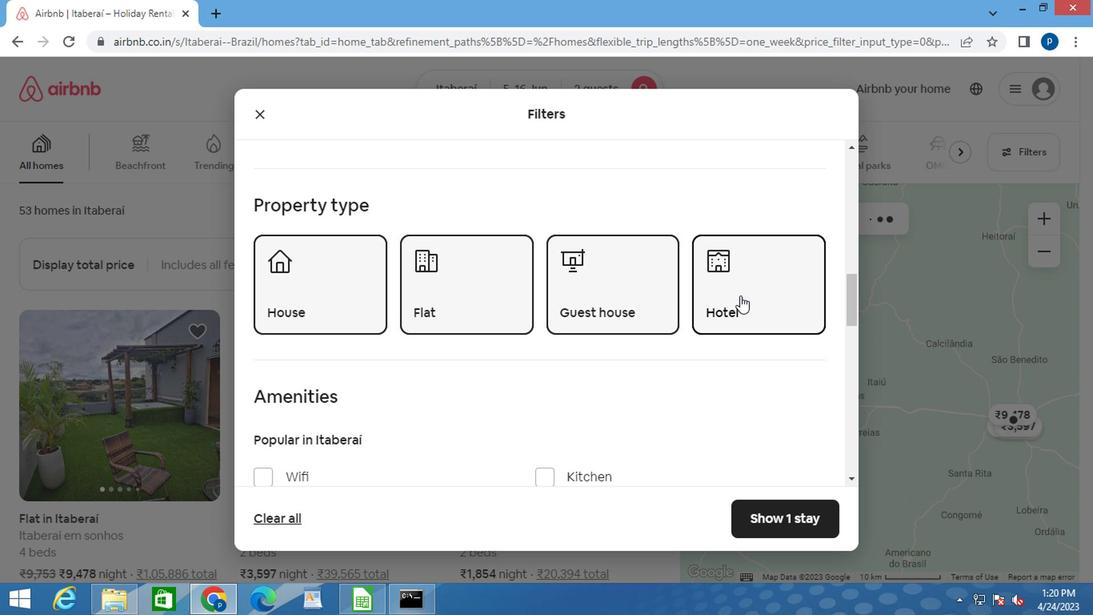 
Action: Mouse scrolled (737, 300) with delta (0, 0)
Screenshot: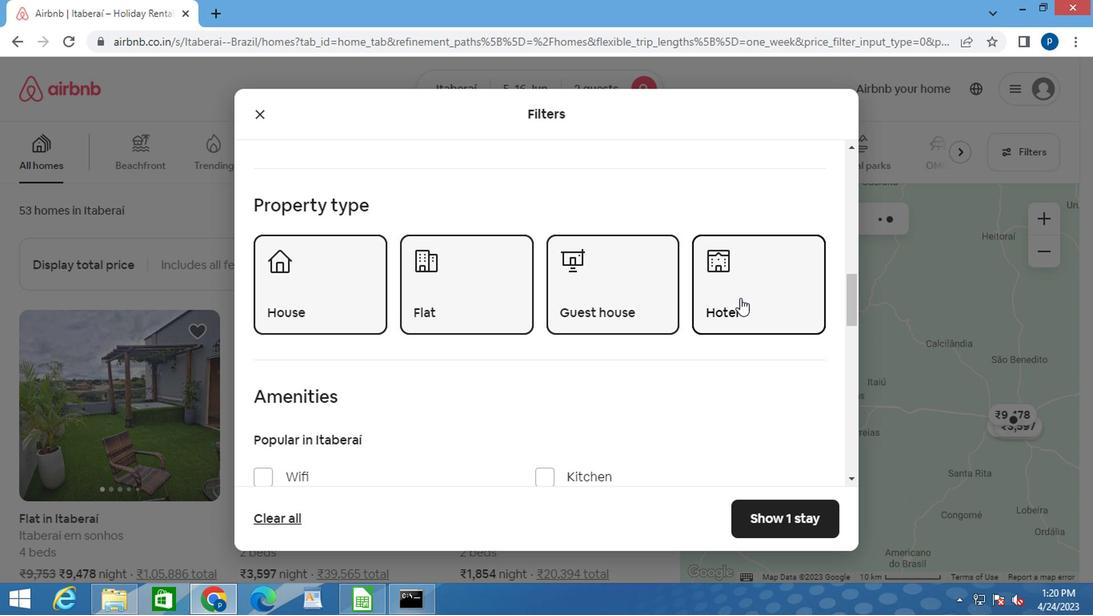 
Action: Mouse moved to (735, 305)
Screenshot: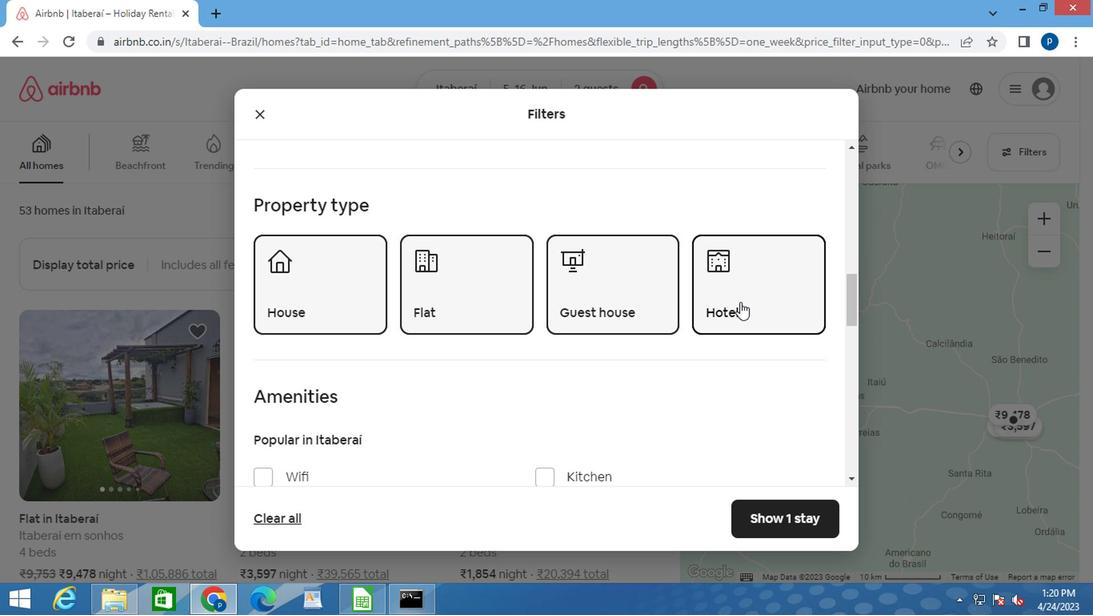 
Action: Mouse scrolled (735, 304) with delta (0, 0)
Screenshot: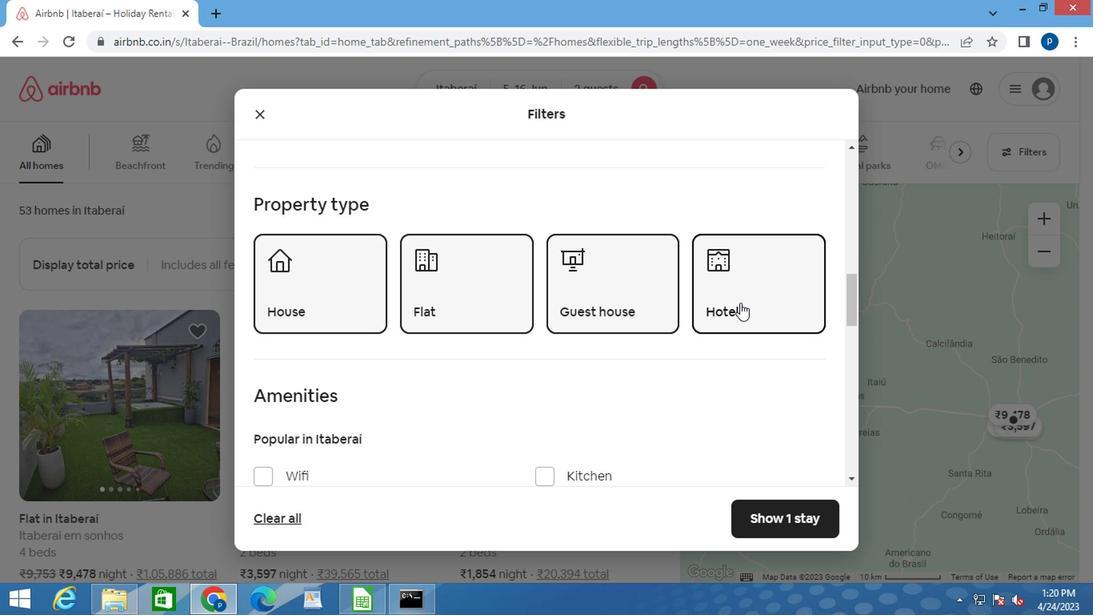 
Action: Mouse moved to (272, 322)
Screenshot: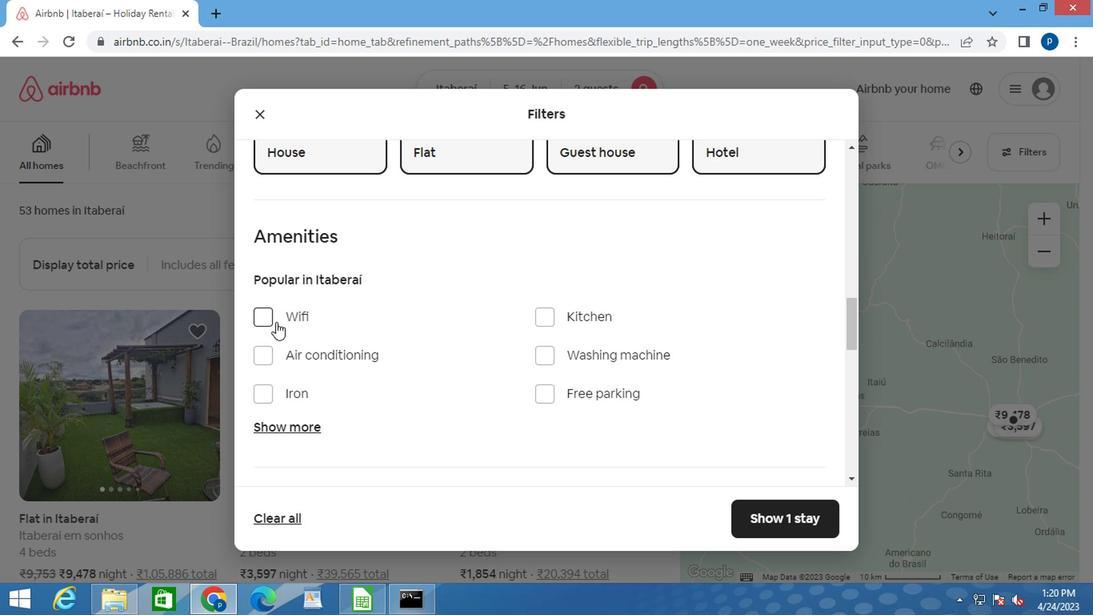 
Action: Mouse pressed left at (272, 322)
Screenshot: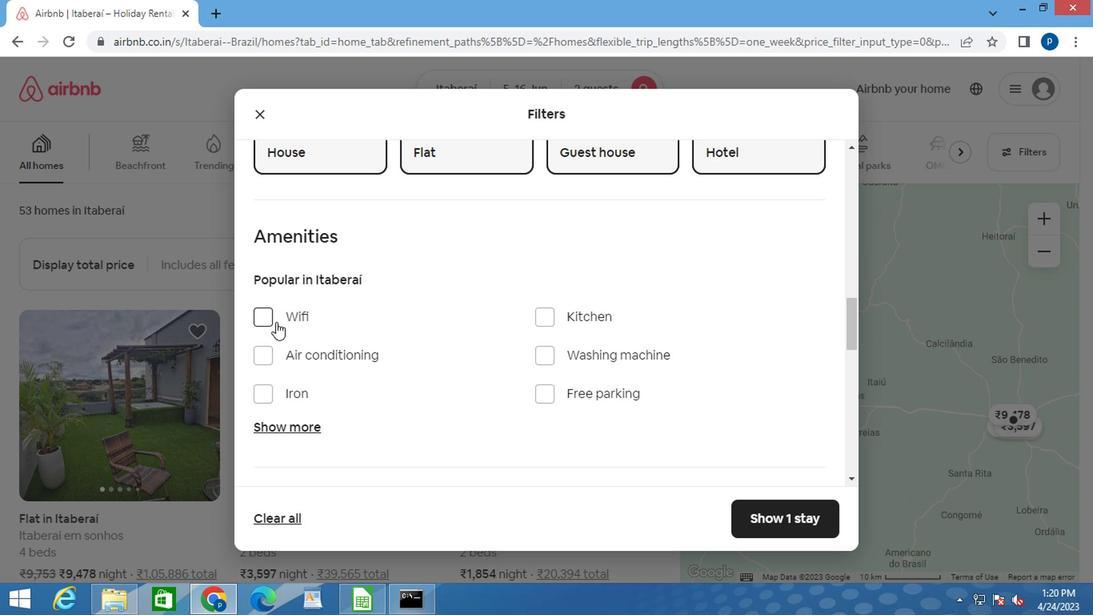 
Action: Mouse moved to (391, 331)
Screenshot: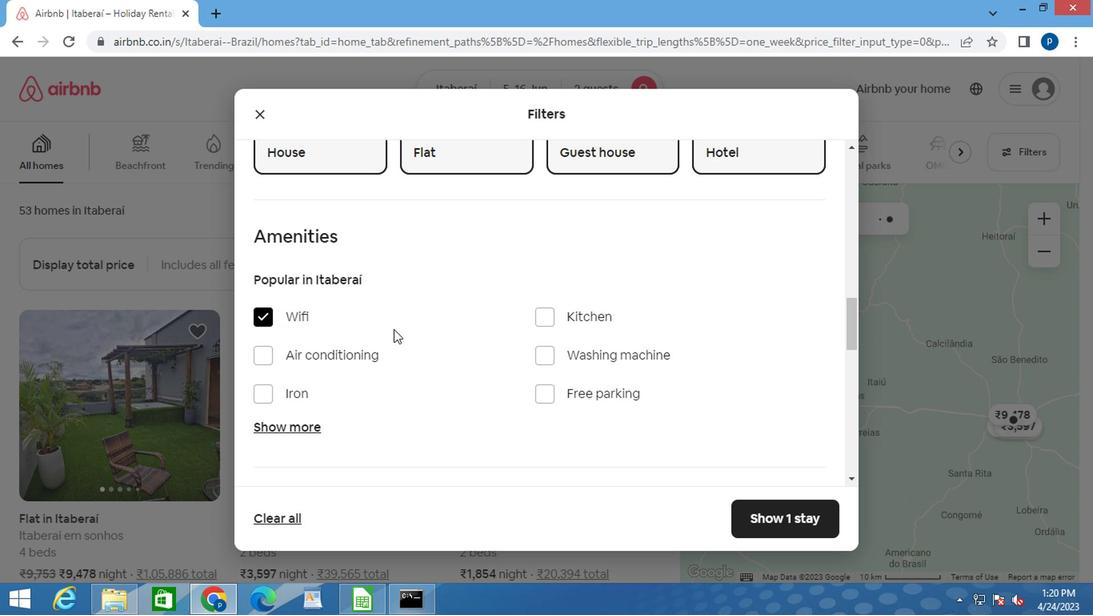 
Action: Mouse scrolled (391, 330) with delta (0, 0)
Screenshot: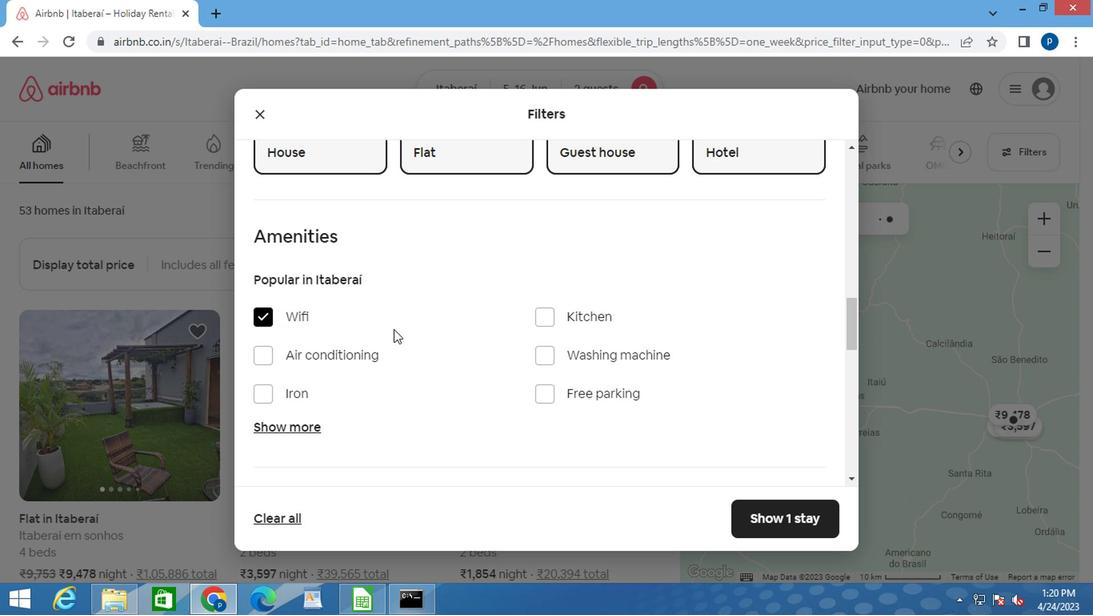
Action: Mouse moved to (391, 332)
Screenshot: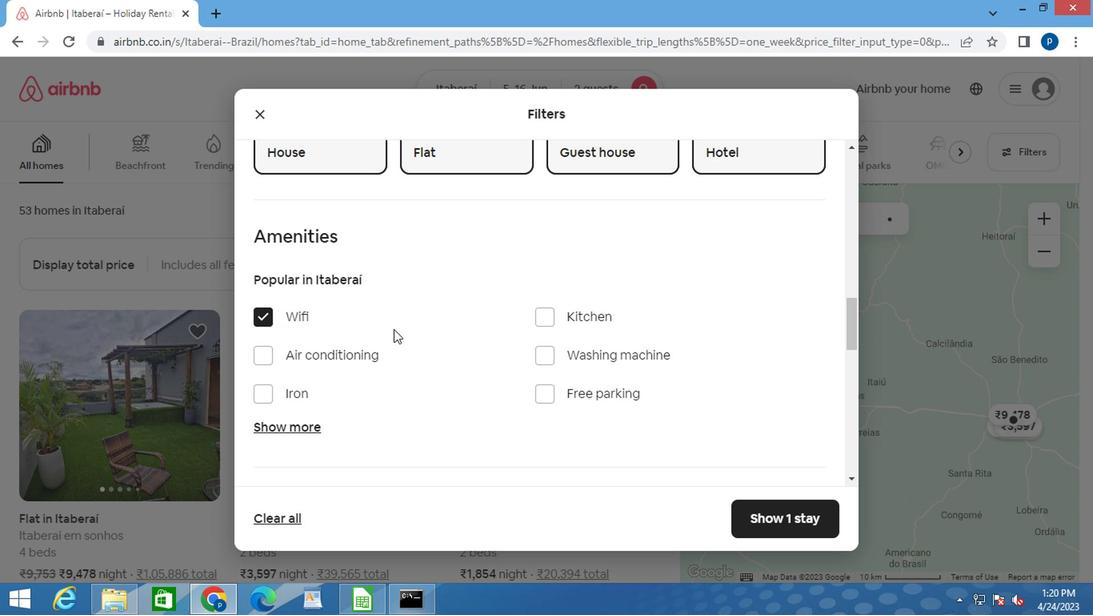 
Action: Mouse scrolled (391, 331) with delta (0, -1)
Screenshot: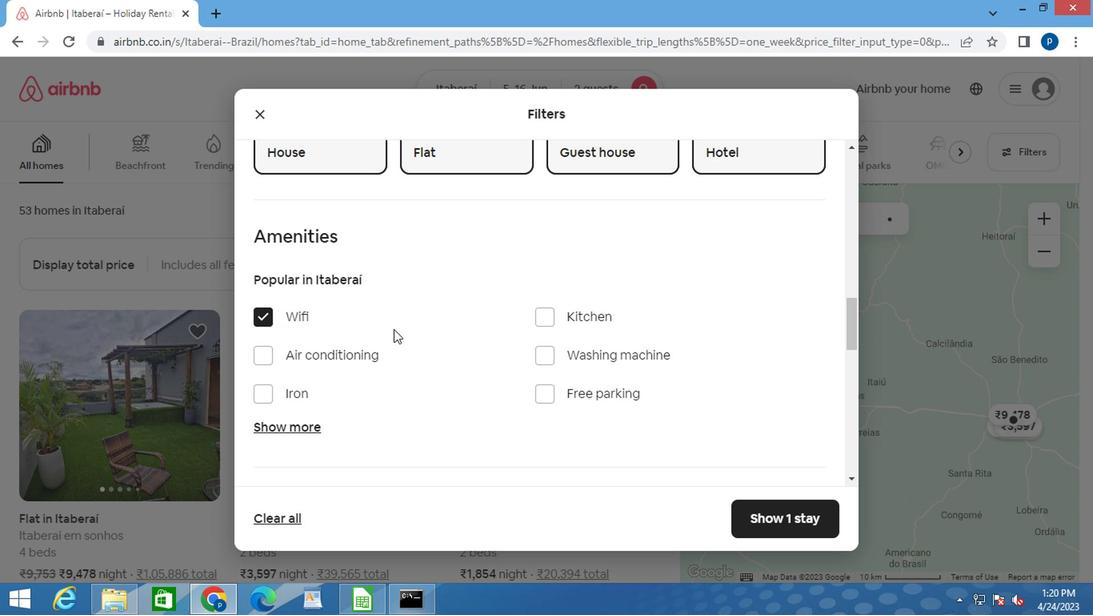 
Action: Mouse moved to (391, 333)
Screenshot: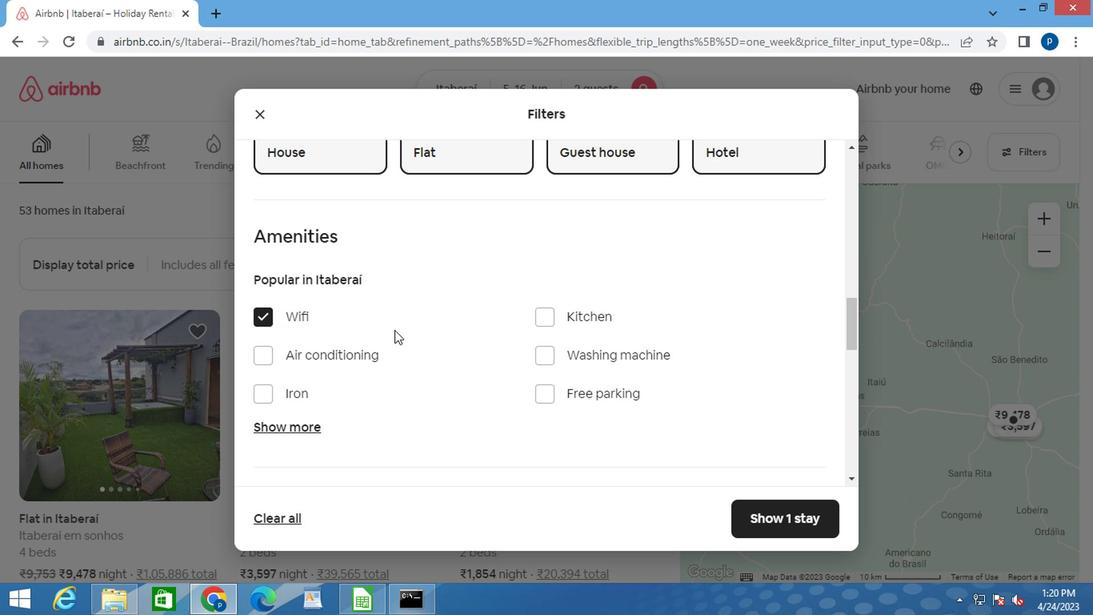 
Action: Mouse scrolled (391, 332) with delta (0, 0)
Screenshot: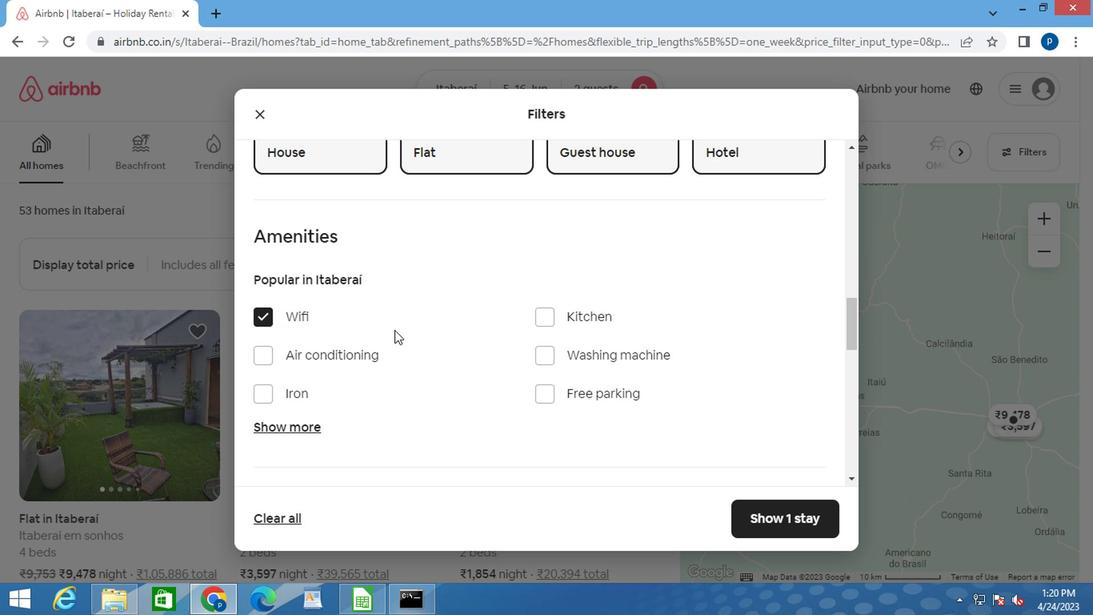 
Action: Mouse moved to (569, 334)
Screenshot: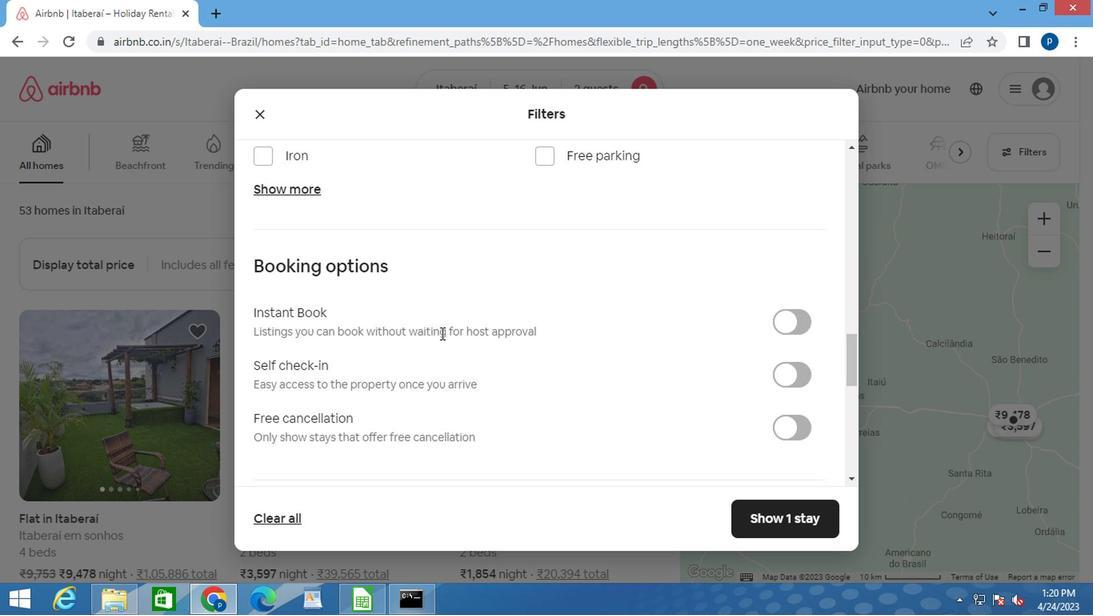 
Action: Mouse scrolled (569, 333) with delta (0, -1)
Screenshot: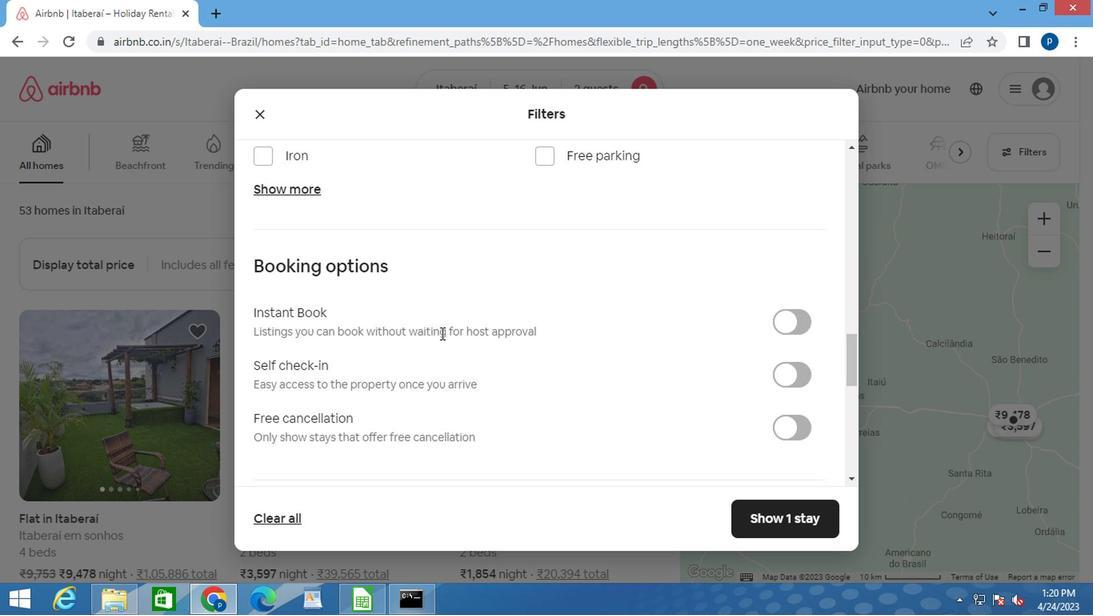 
Action: Mouse moved to (623, 334)
Screenshot: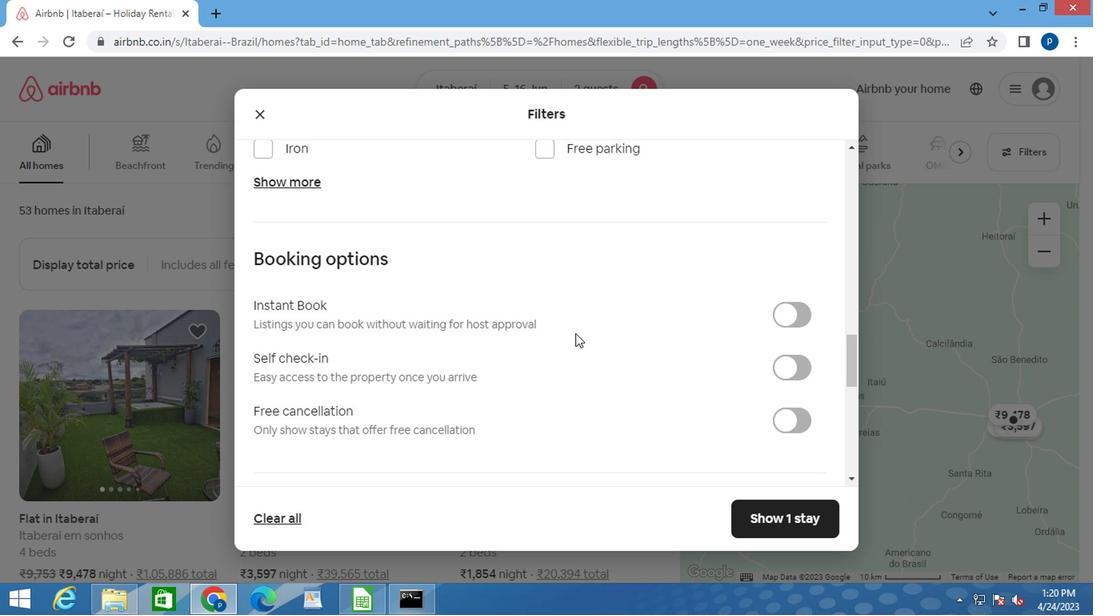
Action: Mouse scrolled (577, 334) with delta (0, 0)
Screenshot: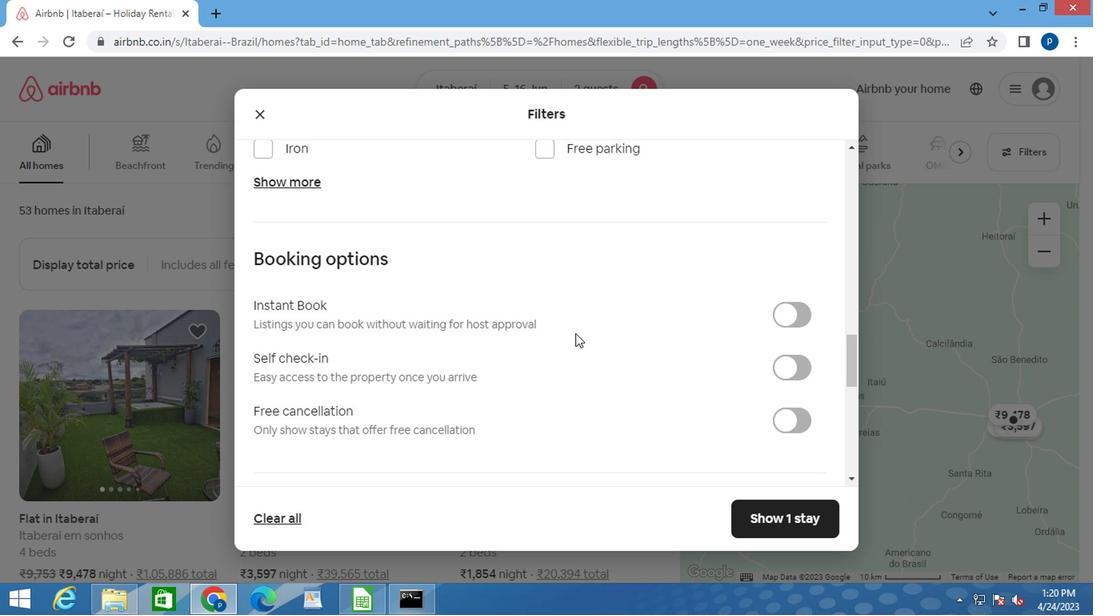 
Action: Mouse moved to (784, 217)
Screenshot: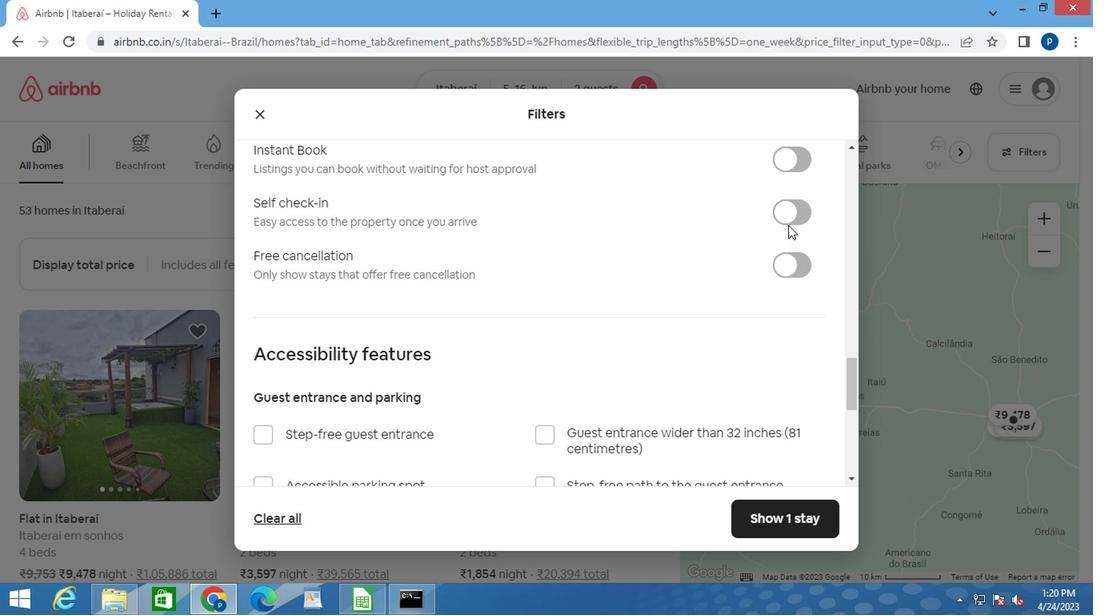 
Action: Mouse pressed left at (784, 217)
Screenshot: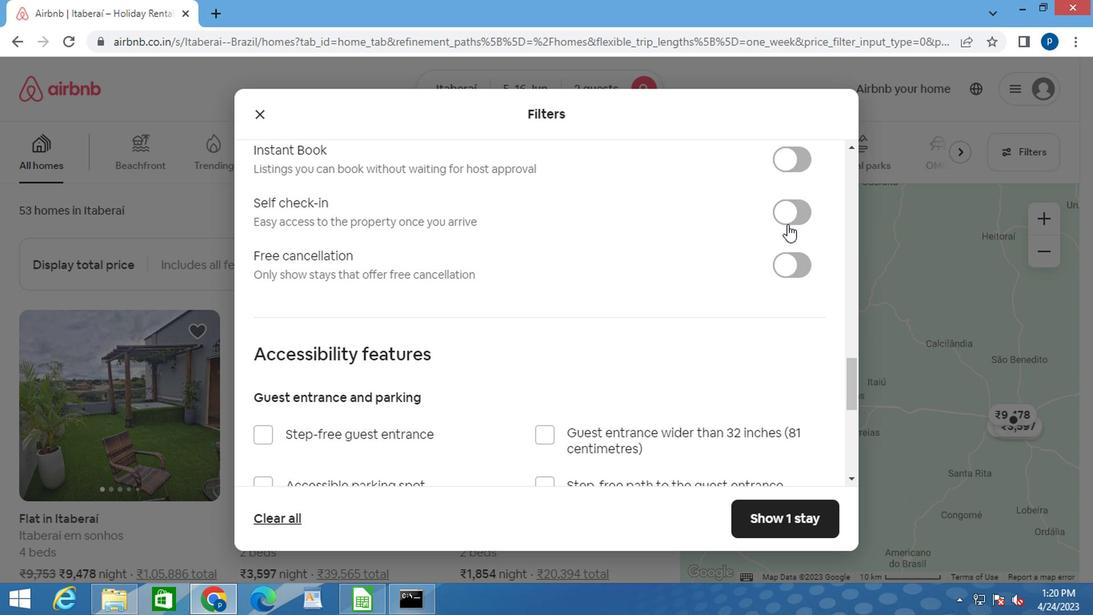 
Action: Mouse moved to (639, 277)
Screenshot: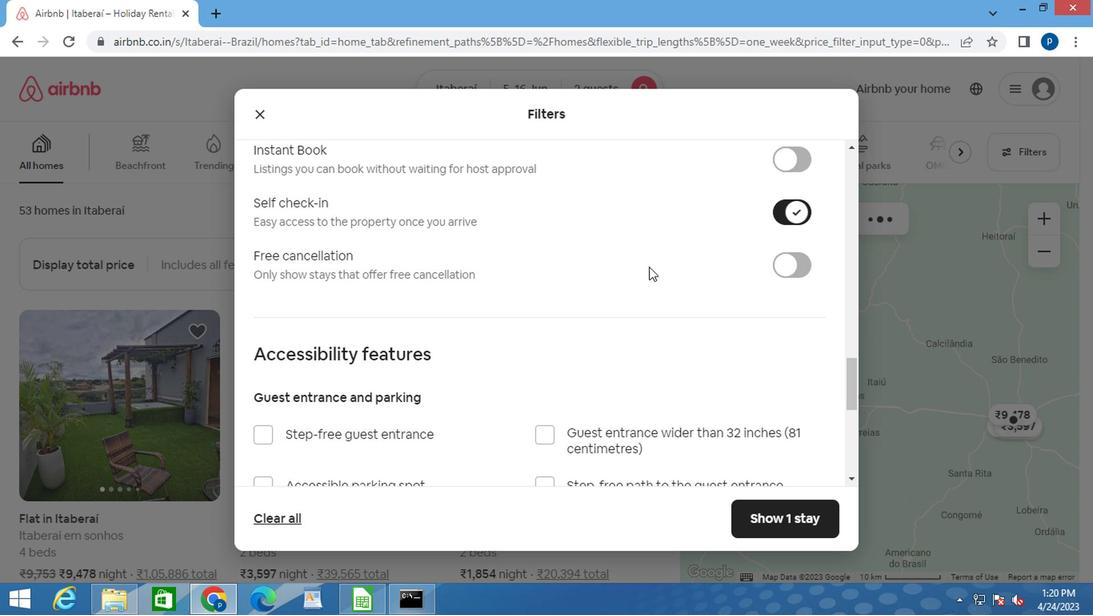 
Action: Mouse scrolled (639, 276) with delta (0, 0)
Screenshot: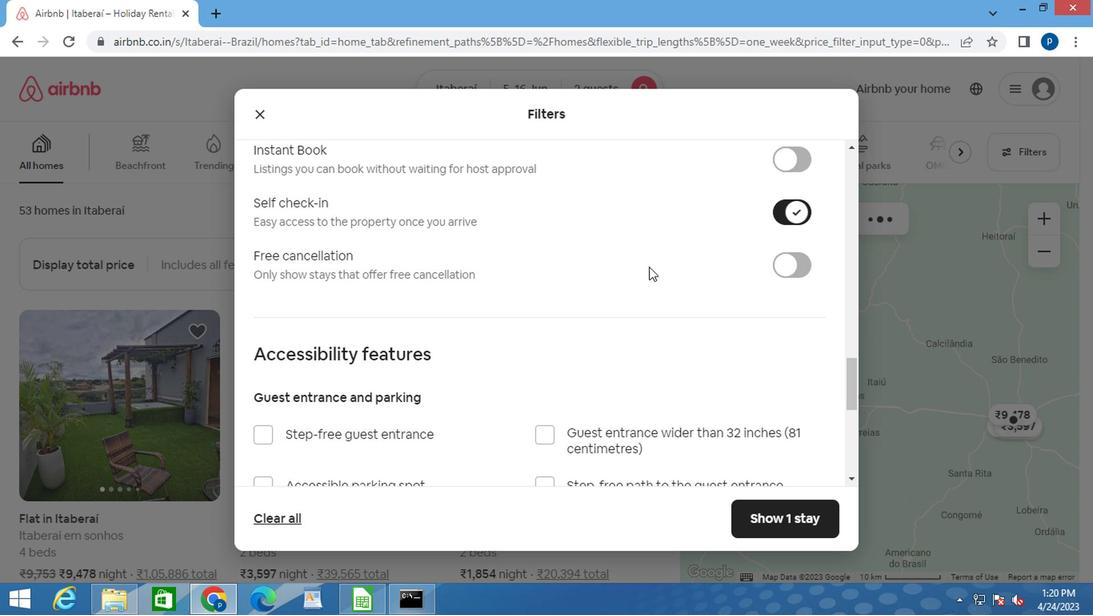 
Action: Mouse moved to (639, 279)
Screenshot: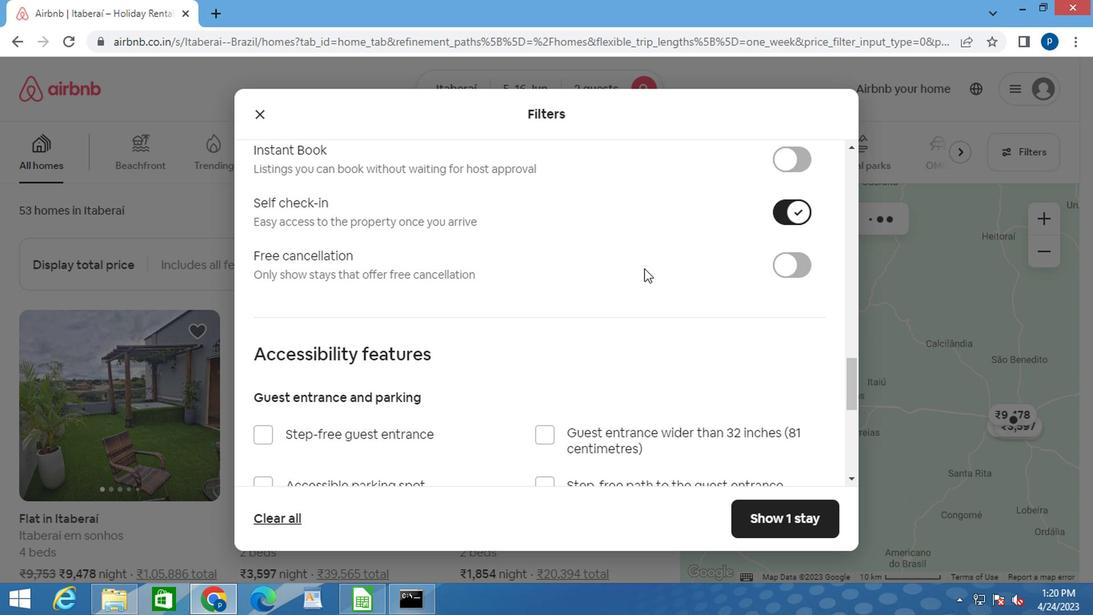 
Action: Mouse scrolled (639, 277) with delta (0, -1)
Screenshot: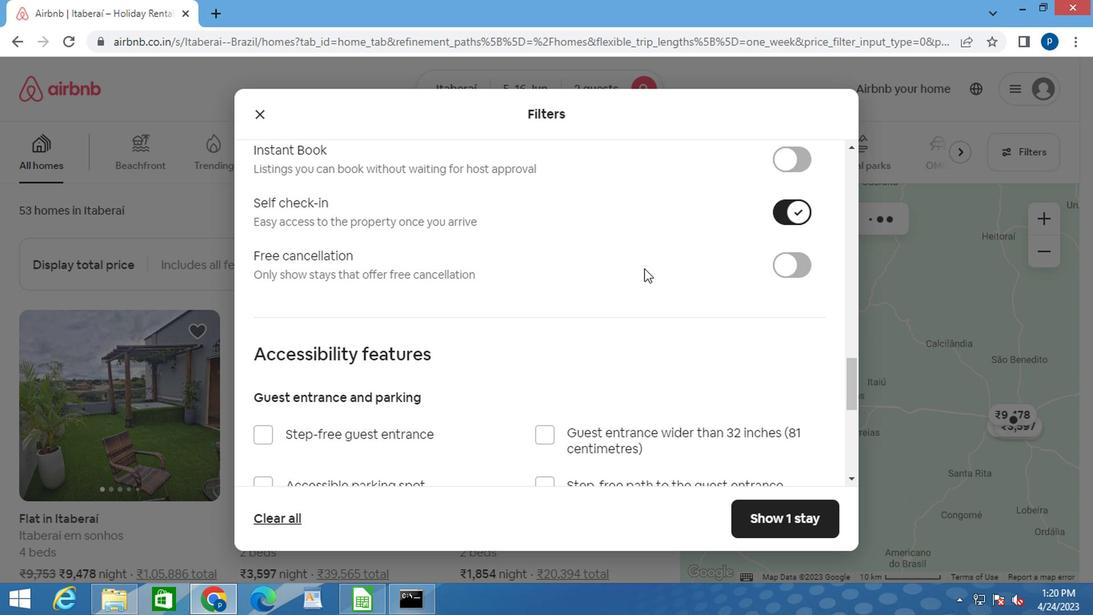 
Action: Mouse moved to (639, 280)
Screenshot: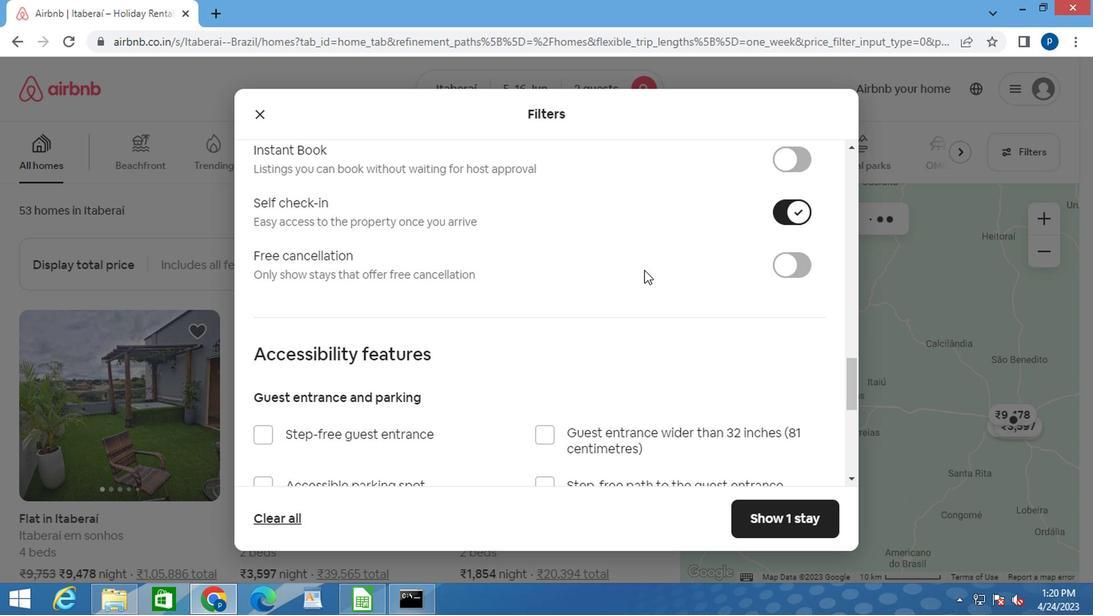 
Action: Mouse scrolled (639, 279) with delta (0, -1)
Screenshot: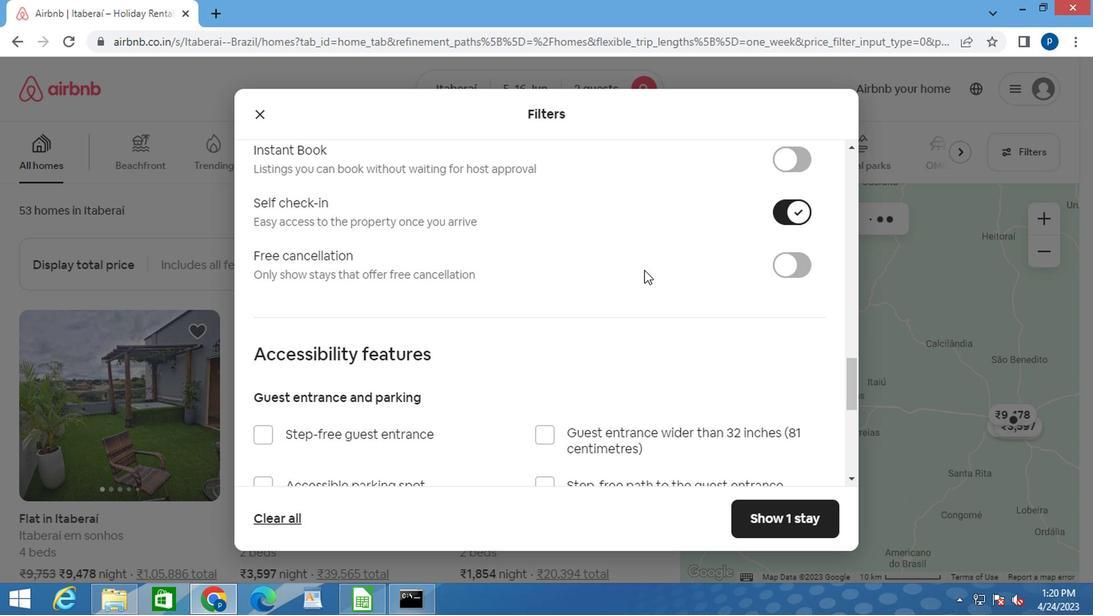 
Action: Mouse moved to (639, 281)
Screenshot: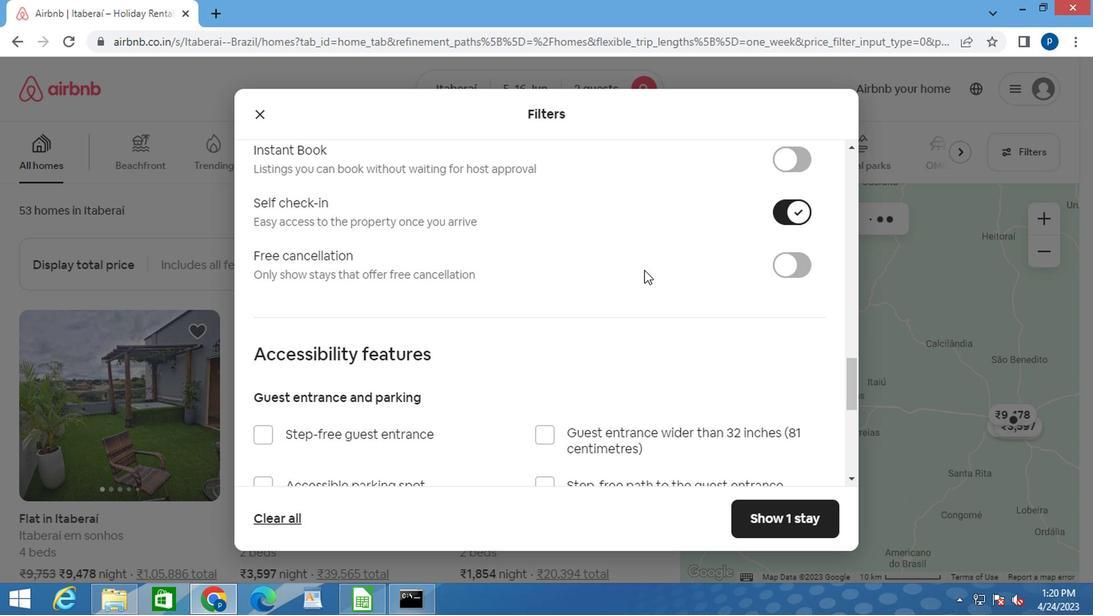
Action: Mouse scrolled (639, 280) with delta (0, 0)
Screenshot: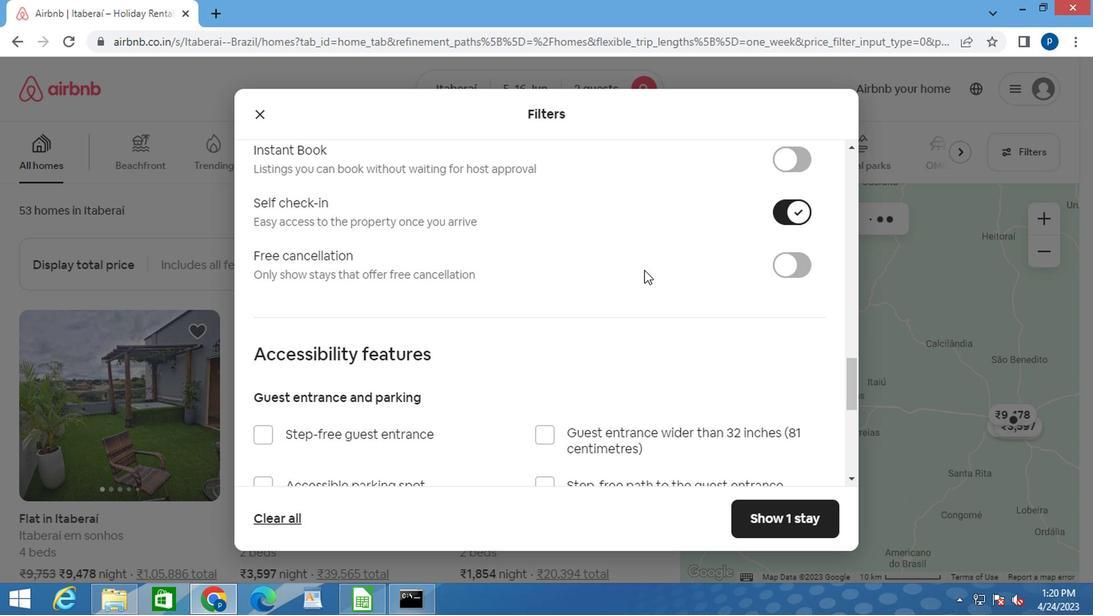 
Action: Mouse moved to (639, 282)
Screenshot: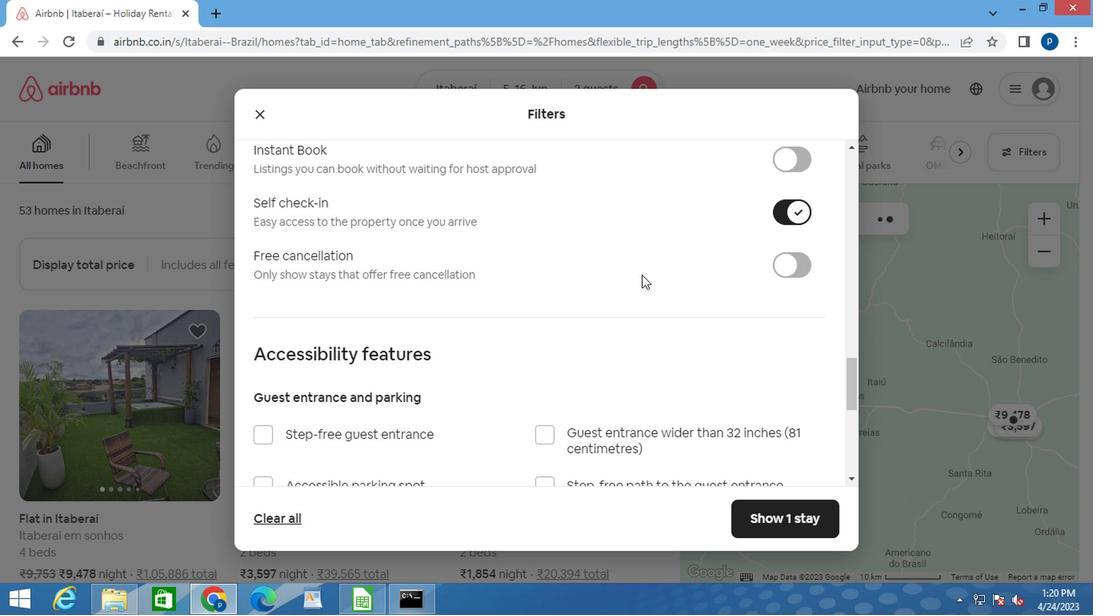 
Action: Mouse scrolled (639, 281) with delta (0, -1)
Screenshot: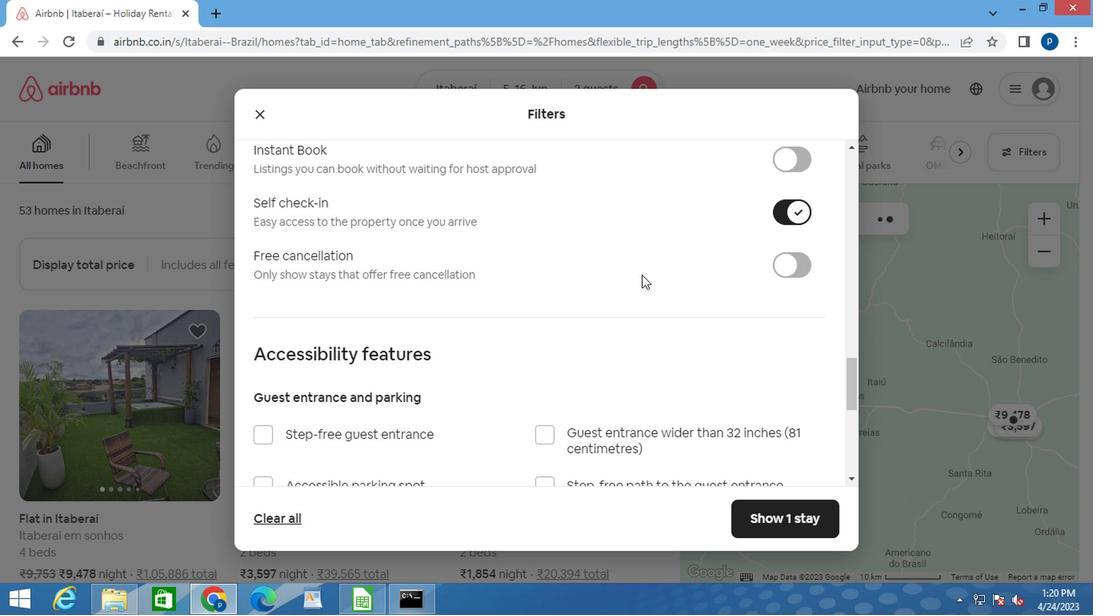 
Action: Mouse moved to (639, 283)
Screenshot: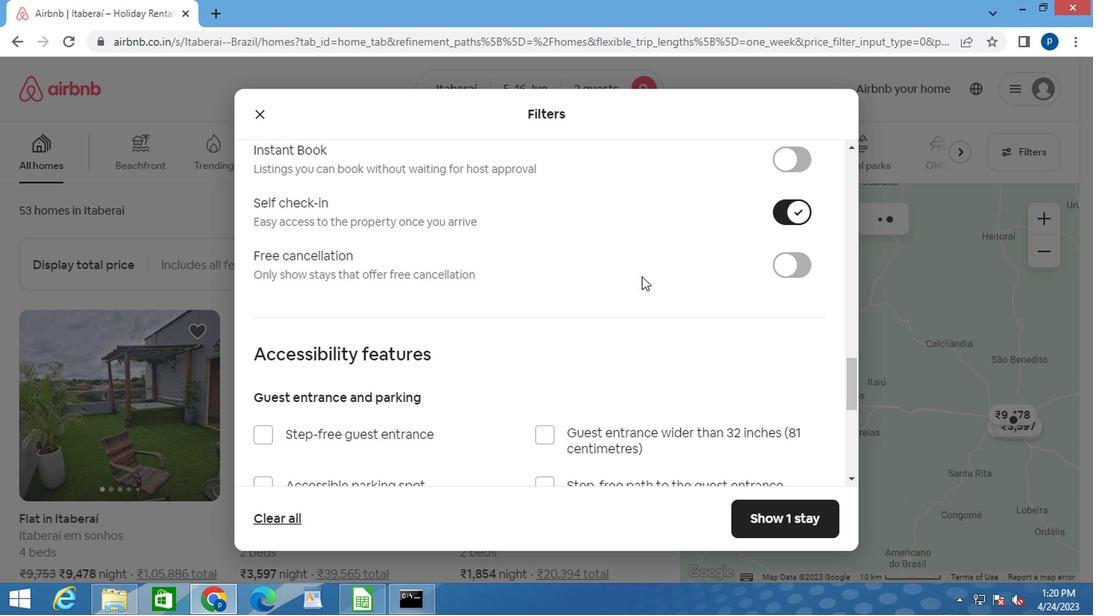 
Action: Mouse scrolled (639, 282) with delta (0, 0)
Screenshot: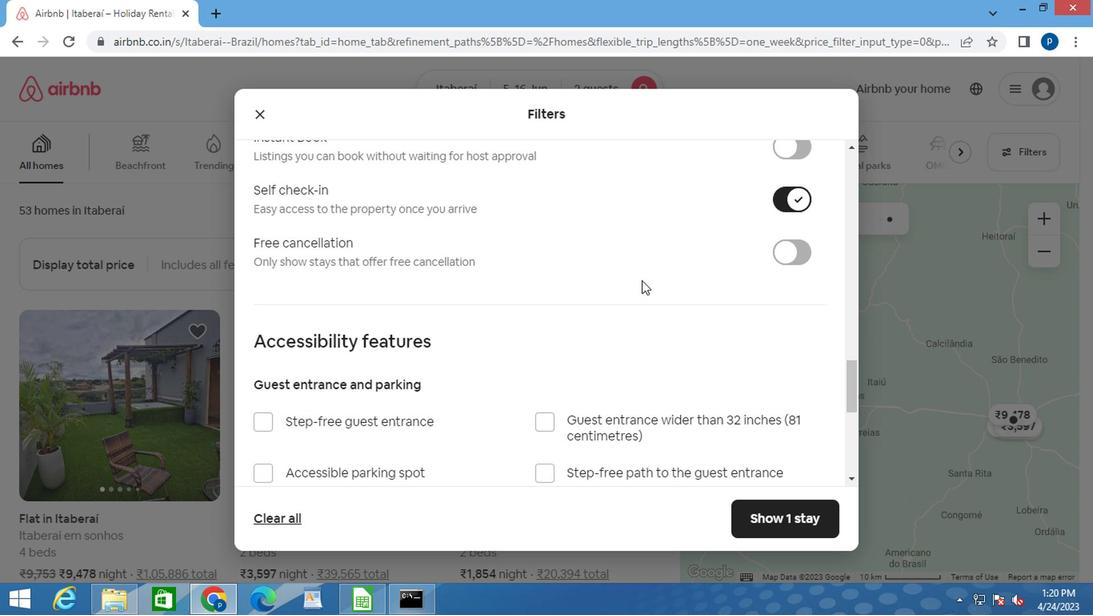 
Action: Mouse moved to (262, 441)
Screenshot: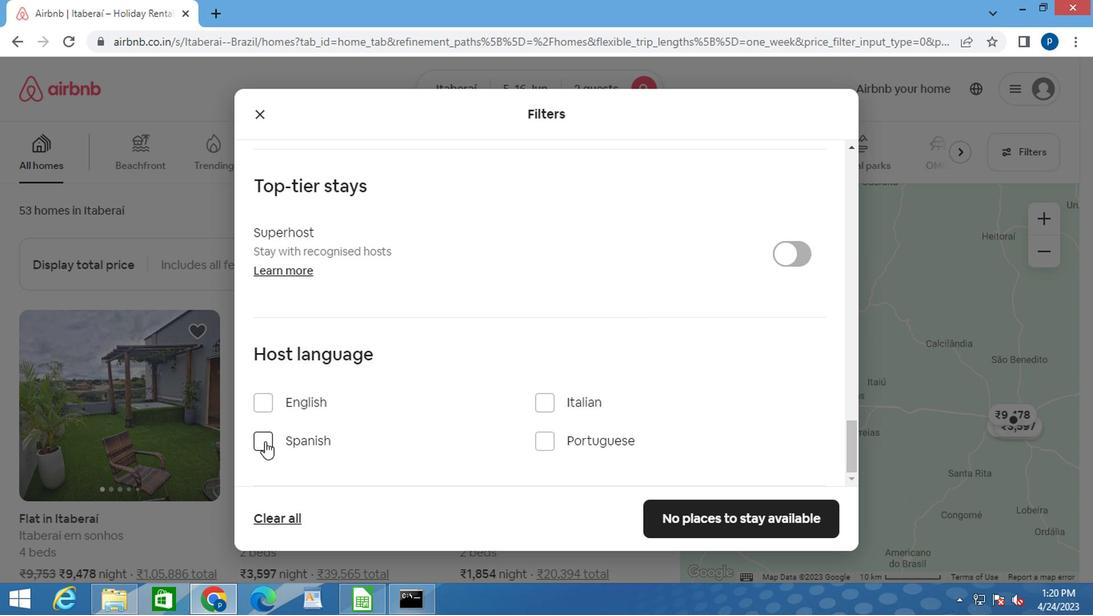 
Action: Mouse pressed left at (262, 441)
Screenshot: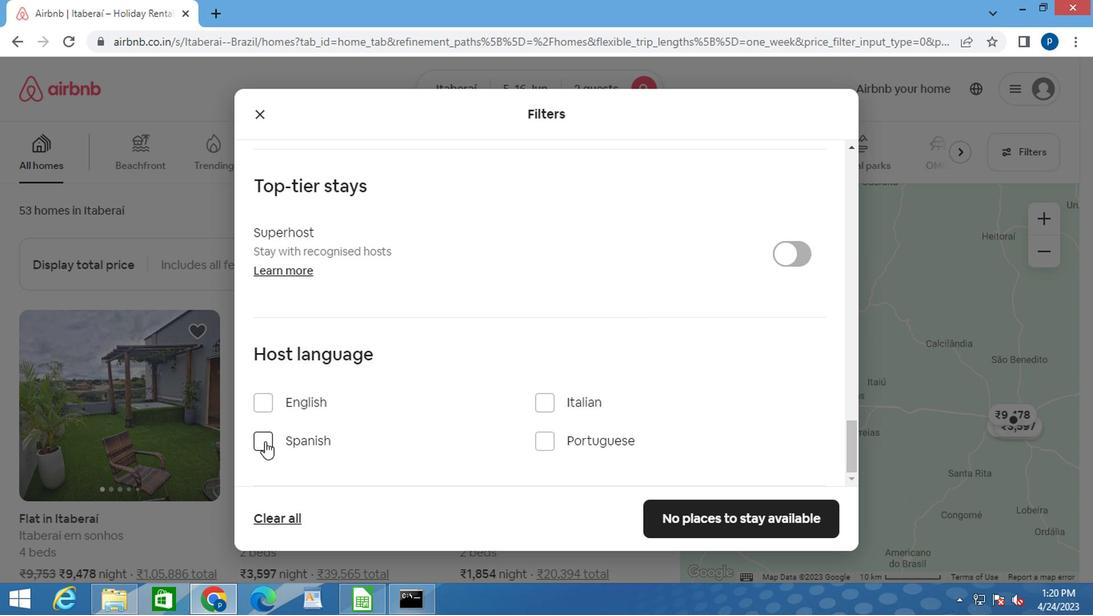 
Action: Mouse moved to (685, 512)
Screenshot: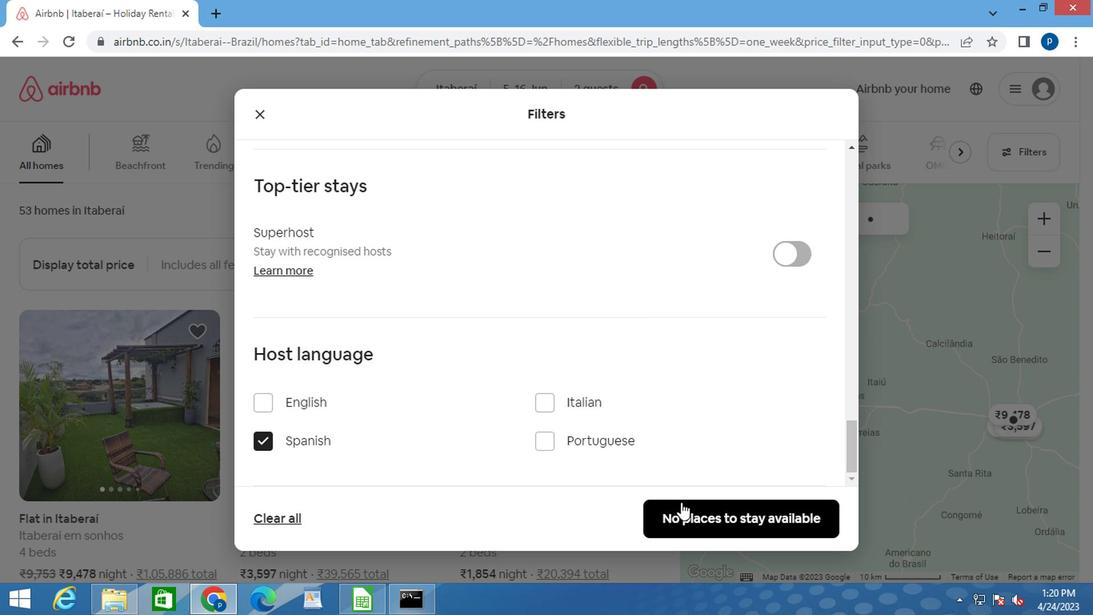 
Action: Mouse pressed left at (685, 512)
Screenshot: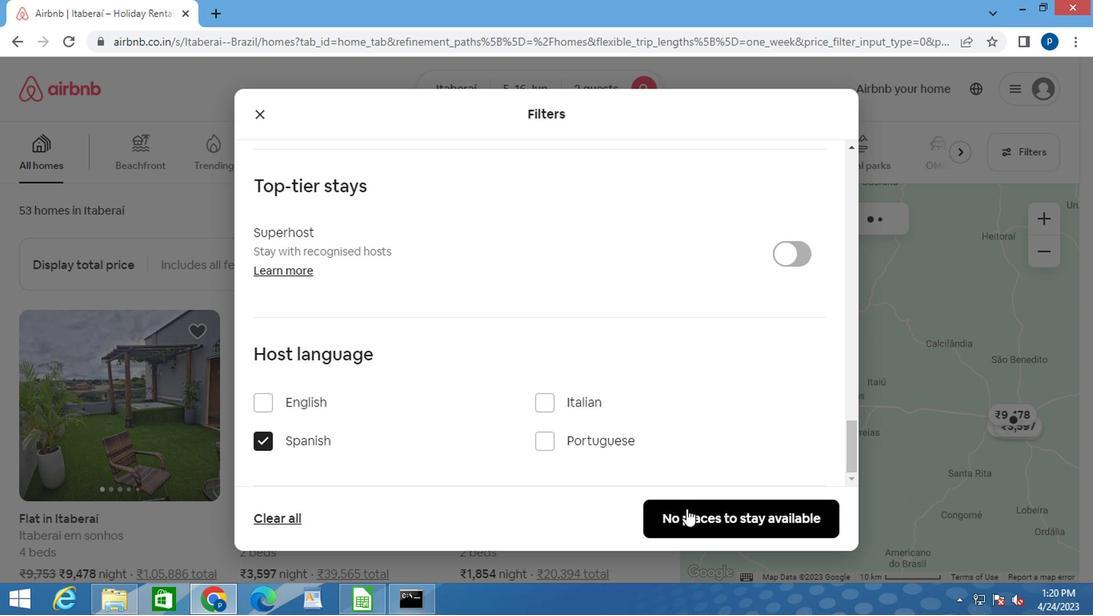 
